 Task: Open Card Squash Review in Board Product Concept Testing to Workspace ERP Systems and add a team member Softage.4@softage.net, a label Green, a checklist Snowboarding, an attachment from Trello, a color Green and finally, add a card description 'Research and develop new product packaging design' and a comment 'We should approach this task with a sense of empathy and understanding, recognizing the needs and concerns of our stakeholders.'. Add a start date 'Jan 08, 1900' with a due date 'Jan 15, 1900'
Action: Mouse moved to (478, 150)
Screenshot: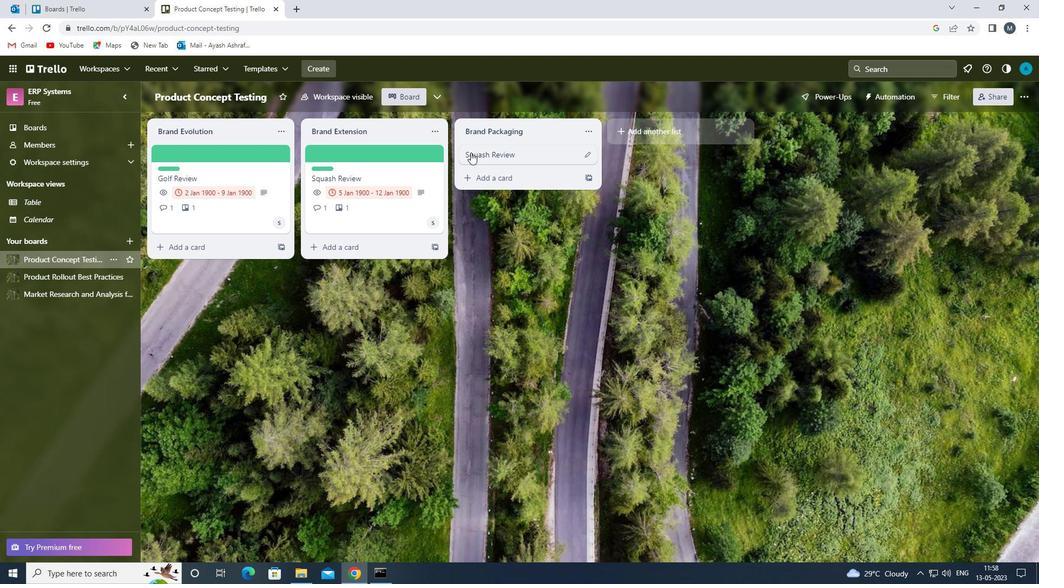 
Action: Mouse pressed left at (478, 150)
Screenshot: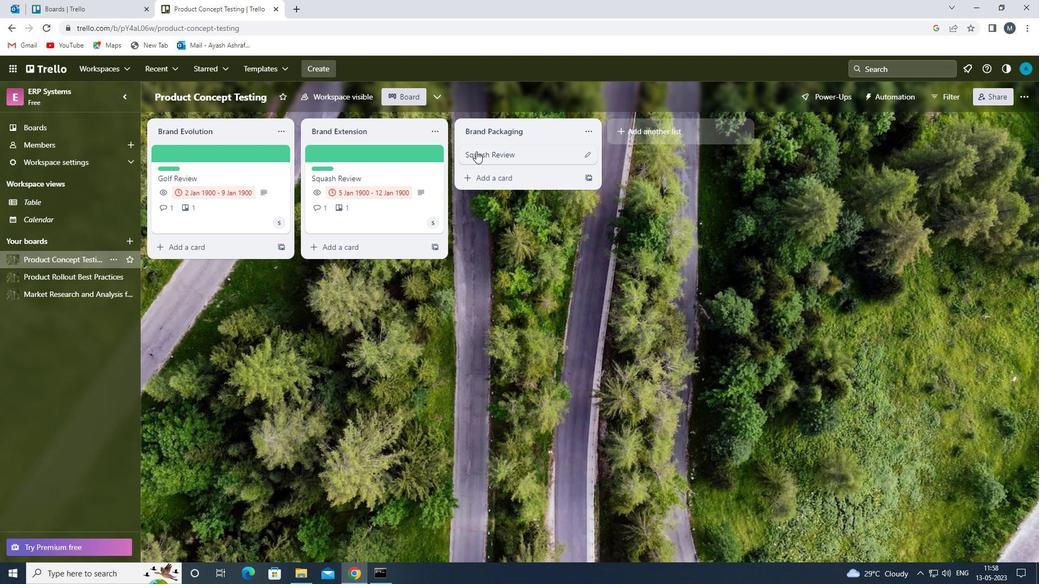 
Action: Mouse moved to (653, 191)
Screenshot: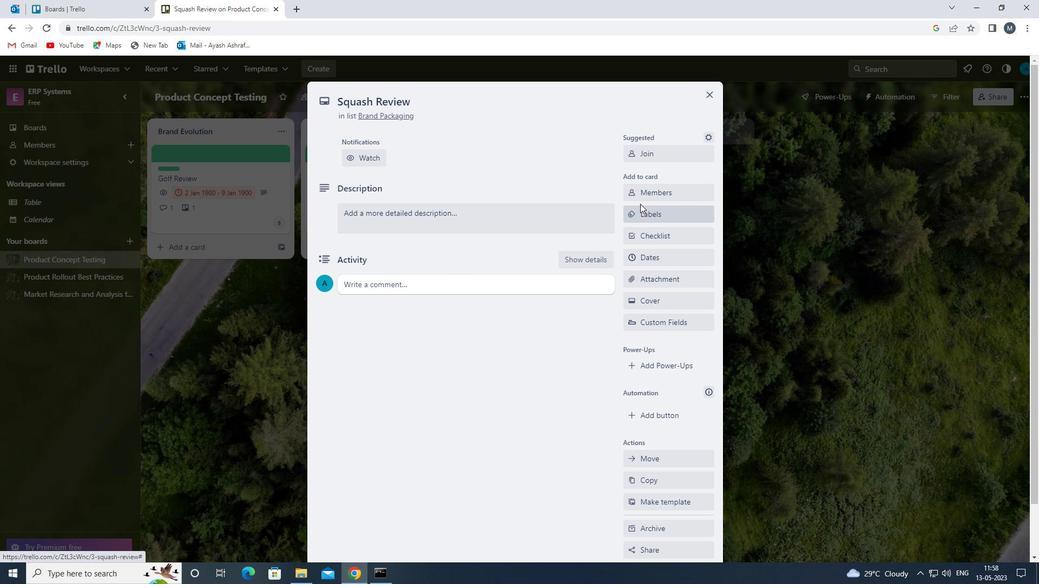 
Action: Mouse pressed left at (653, 191)
Screenshot: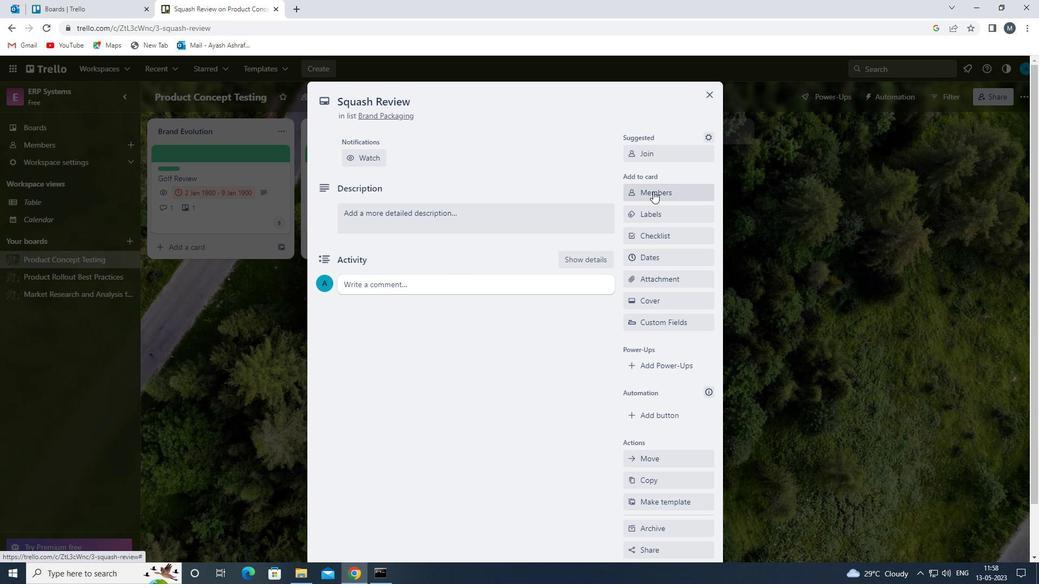 
Action: Mouse moved to (694, 238)
Screenshot: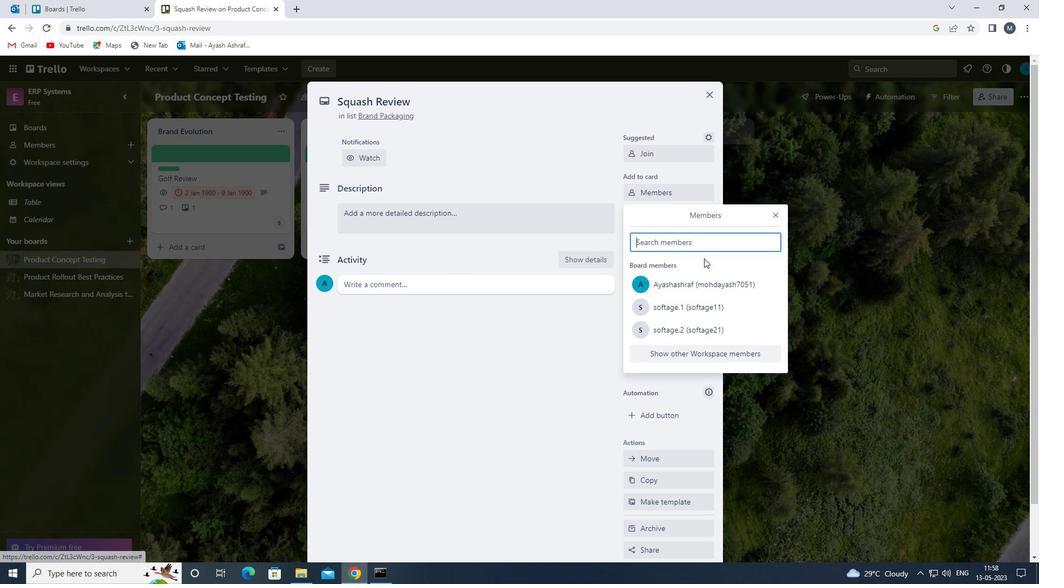 
Action: Key pressed s
Screenshot: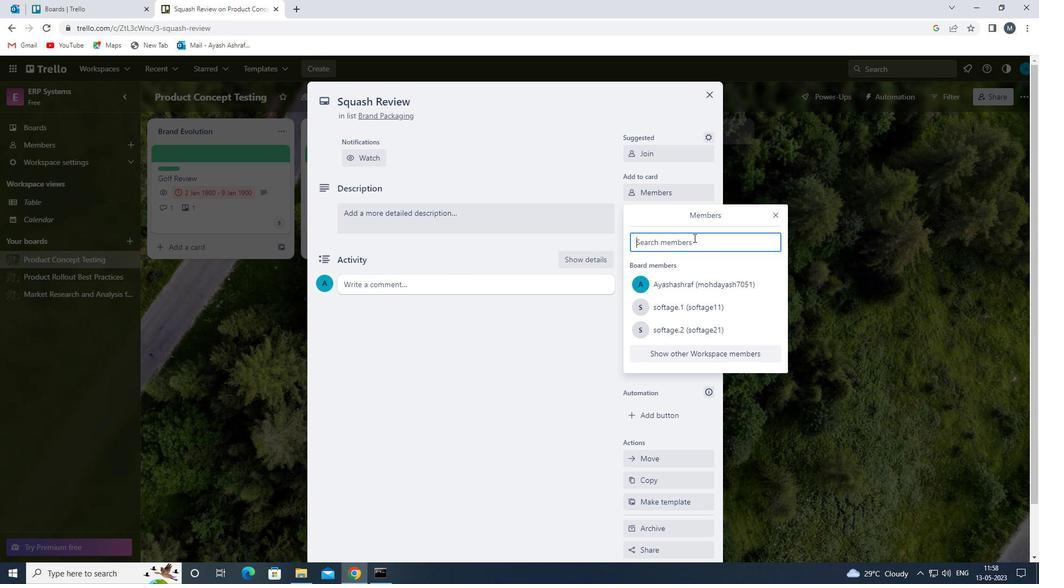 
Action: Mouse moved to (678, 373)
Screenshot: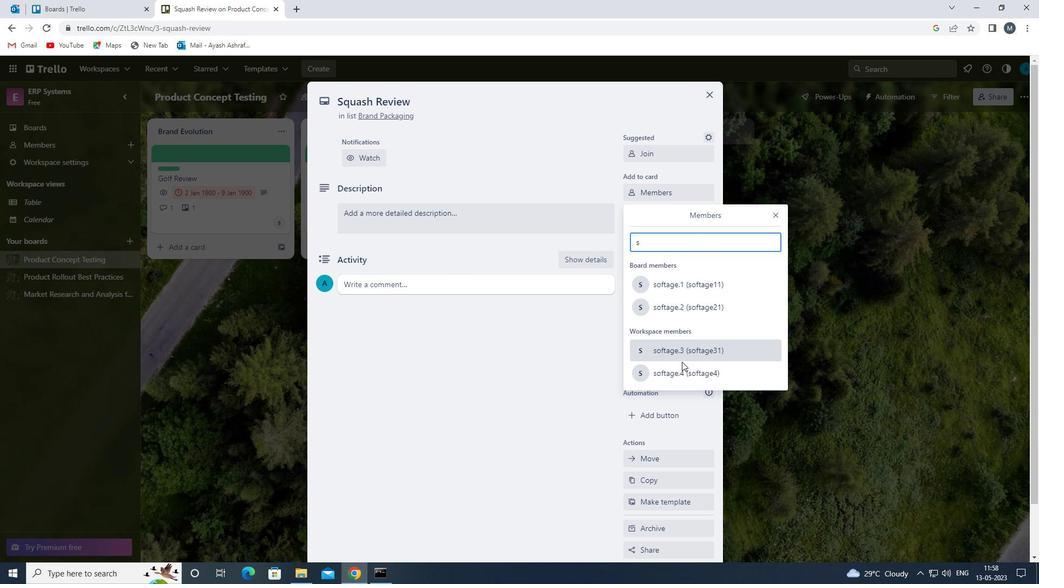 
Action: Mouse pressed left at (678, 373)
Screenshot: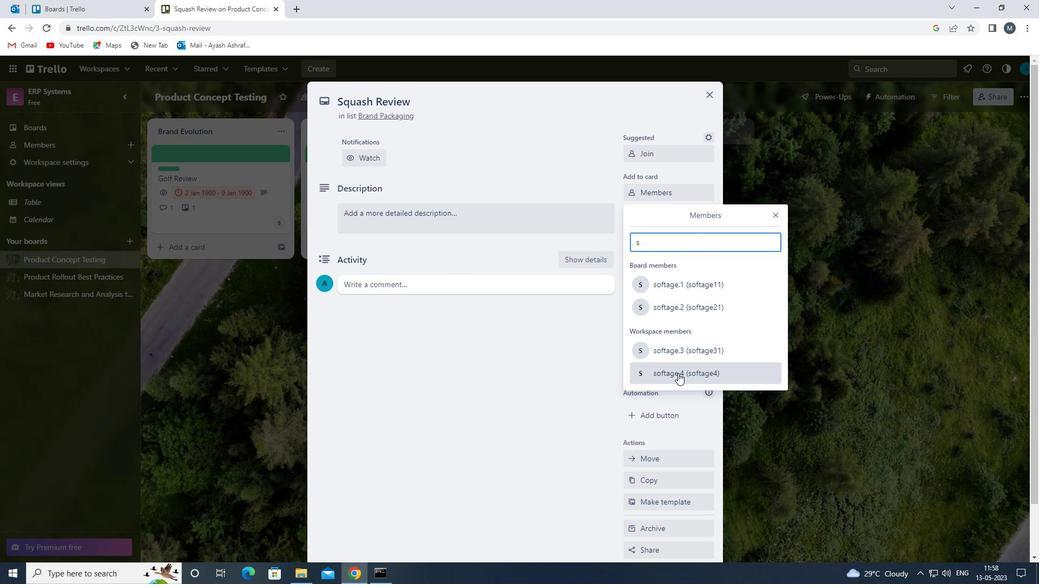 
Action: Mouse moved to (774, 216)
Screenshot: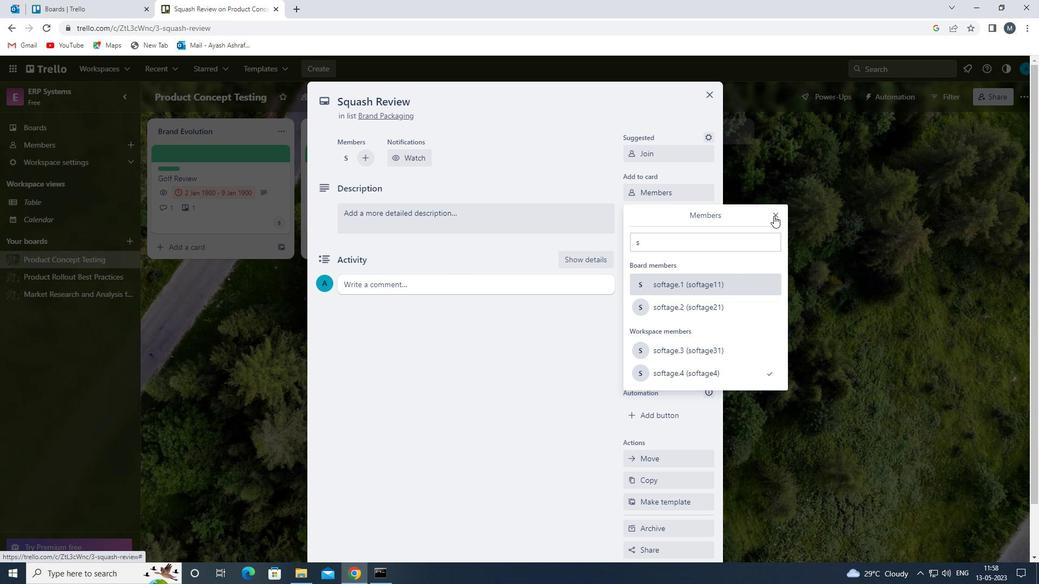 
Action: Mouse pressed left at (774, 216)
Screenshot: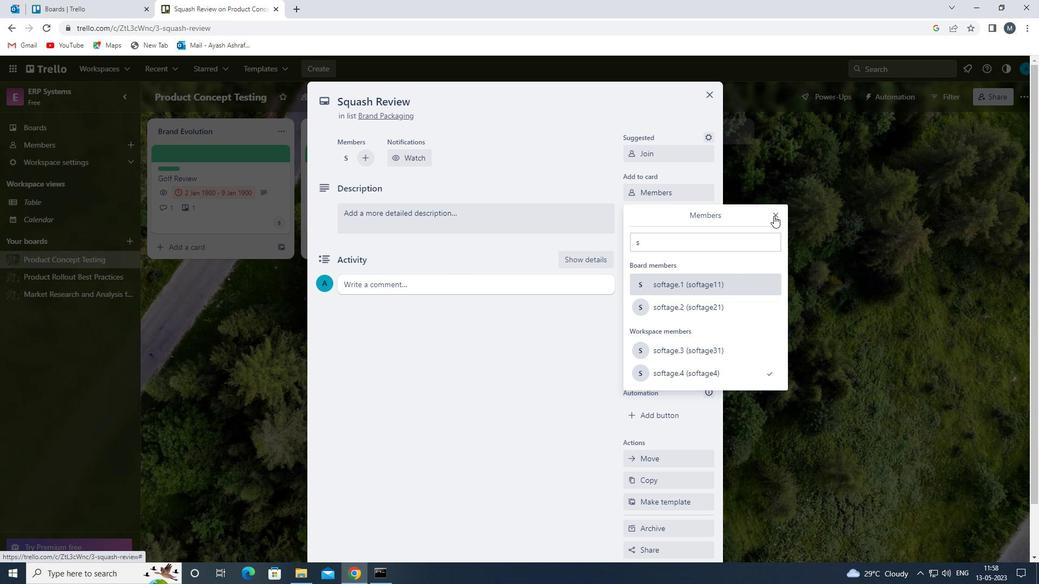 
Action: Mouse moved to (662, 211)
Screenshot: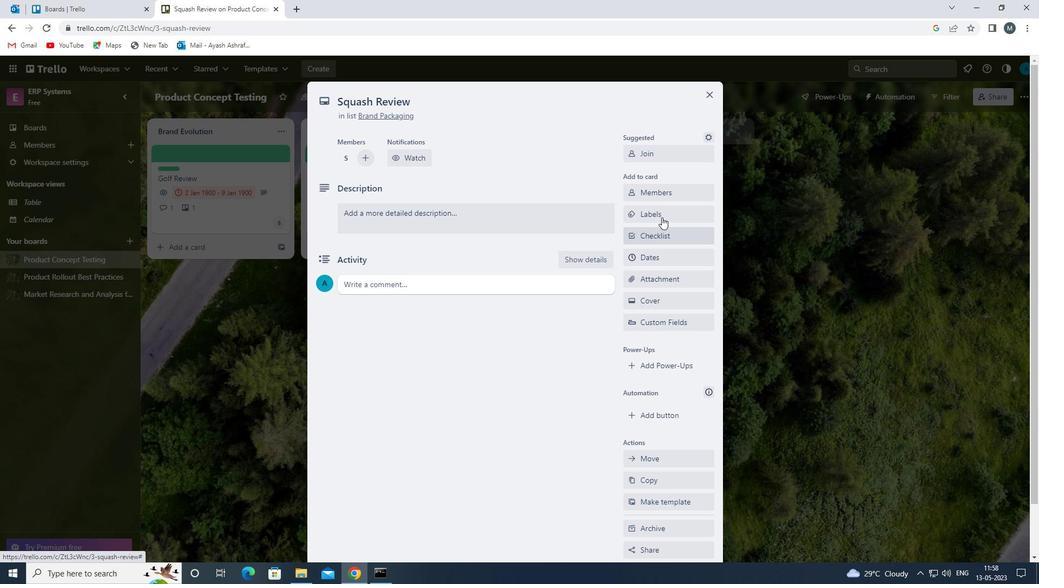
Action: Mouse pressed left at (662, 211)
Screenshot: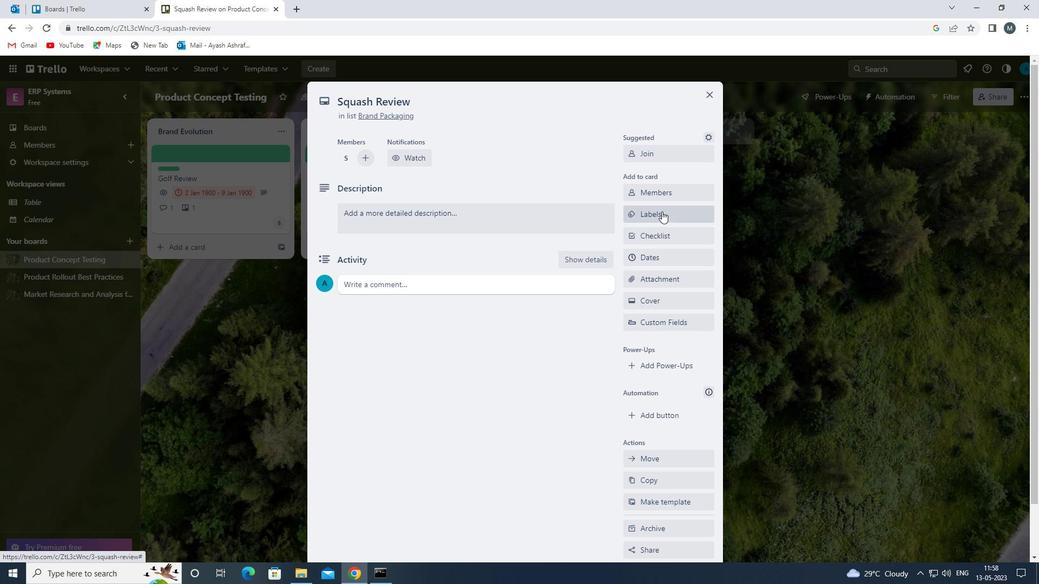 
Action: Mouse moved to (658, 299)
Screenshot: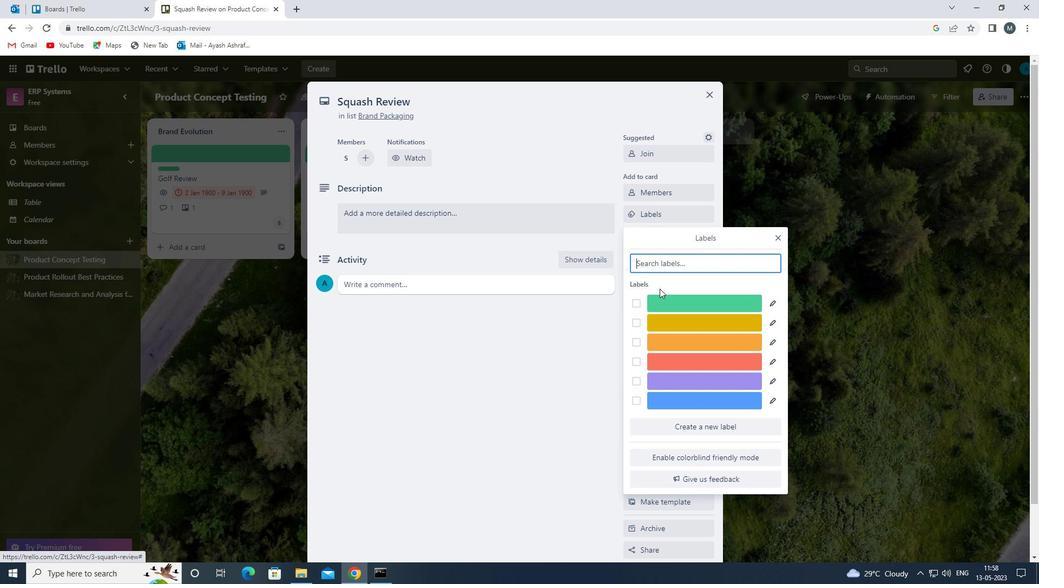 
Action: Mouse pressed left at (658, 299)
Screenshot: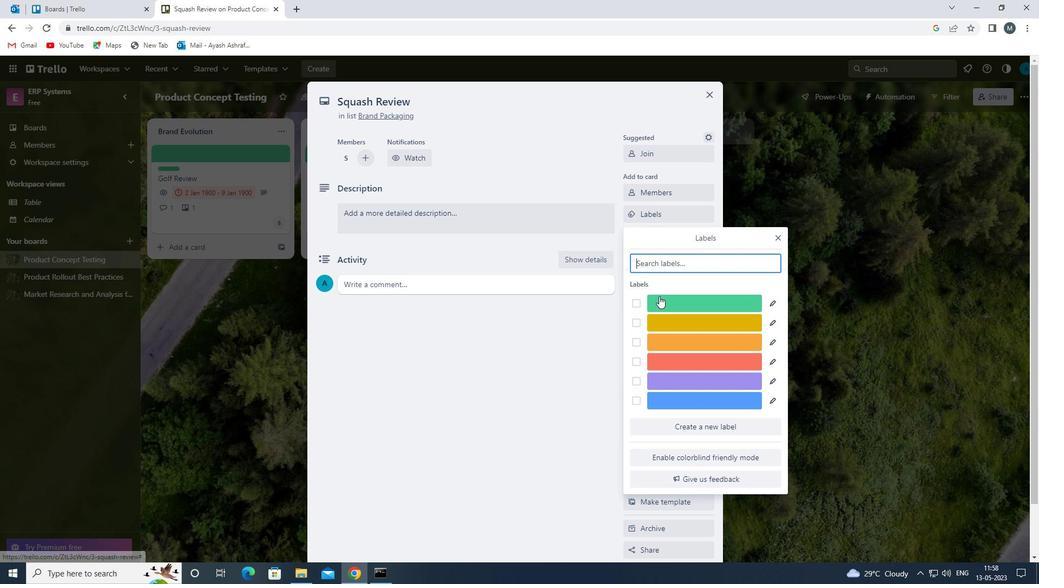 
Action: Mouse moved to (774, 238)
Screenshot: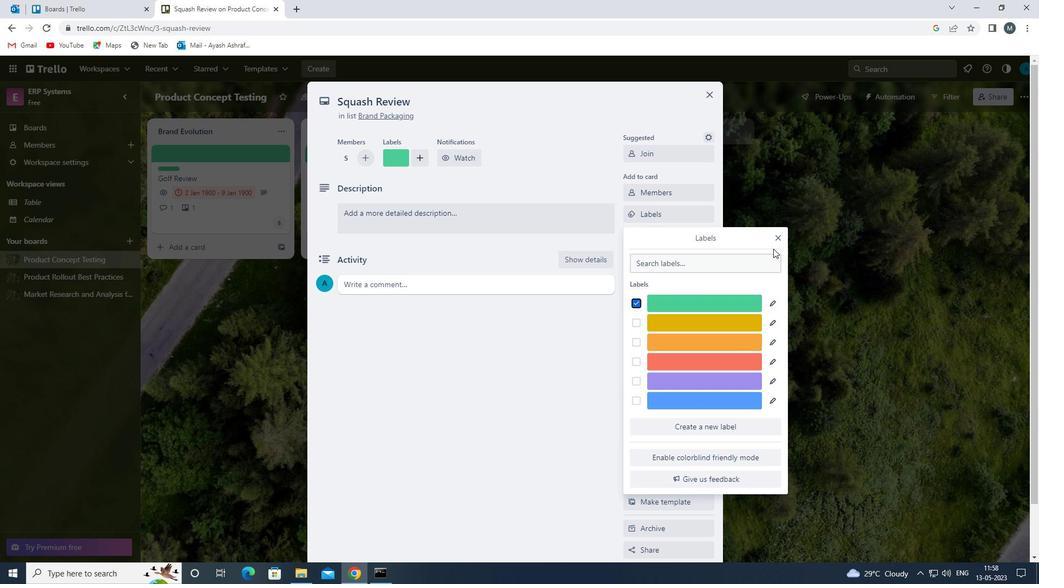 
Action: Mouse pressed left at (774, 238)
Screenshot: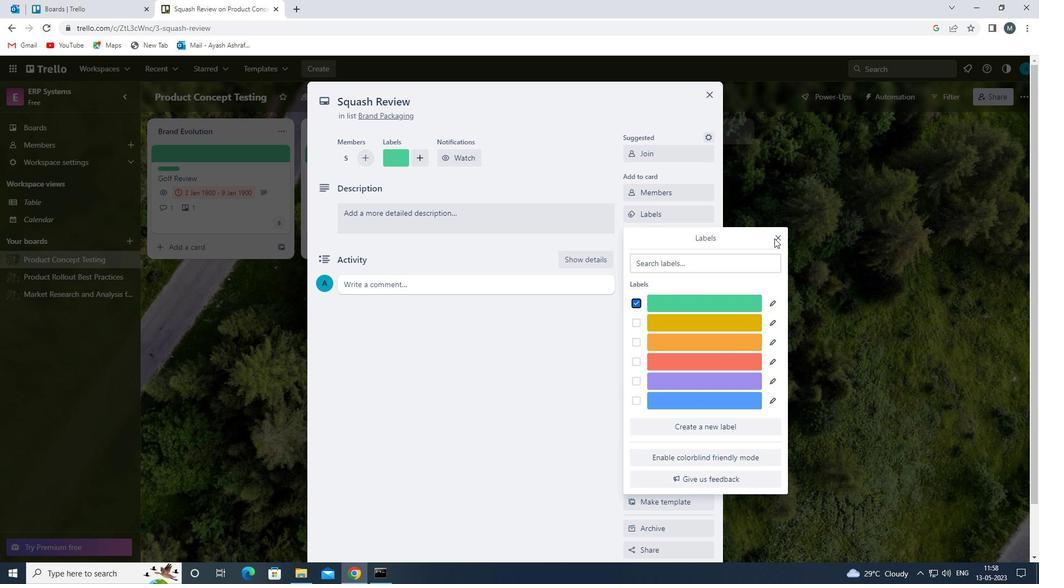 
Action: Mouse moved to (775, 238)
Screenshot: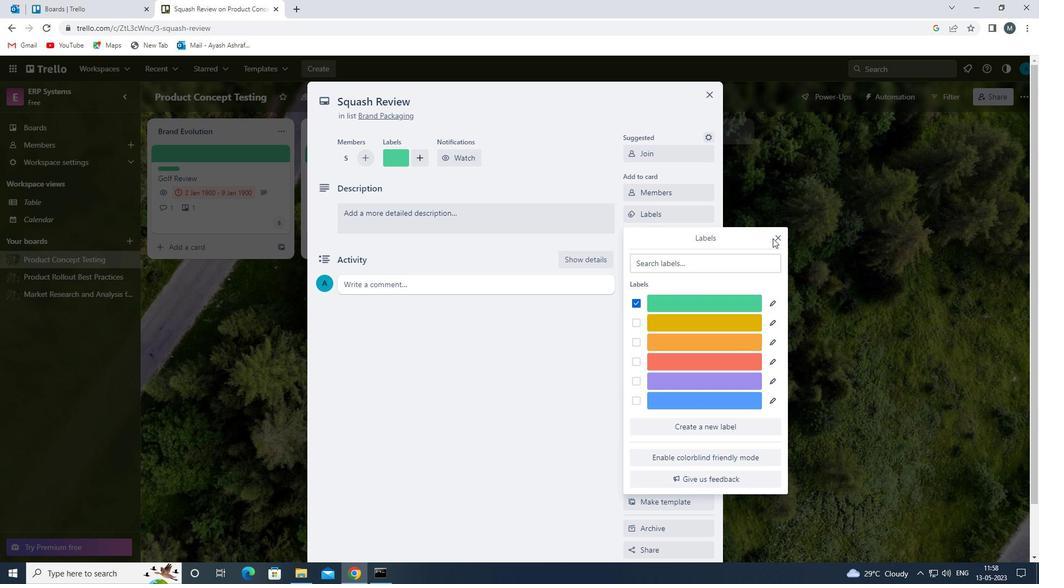
Action: Mouse pressed left at (775, 238)
Screenshot: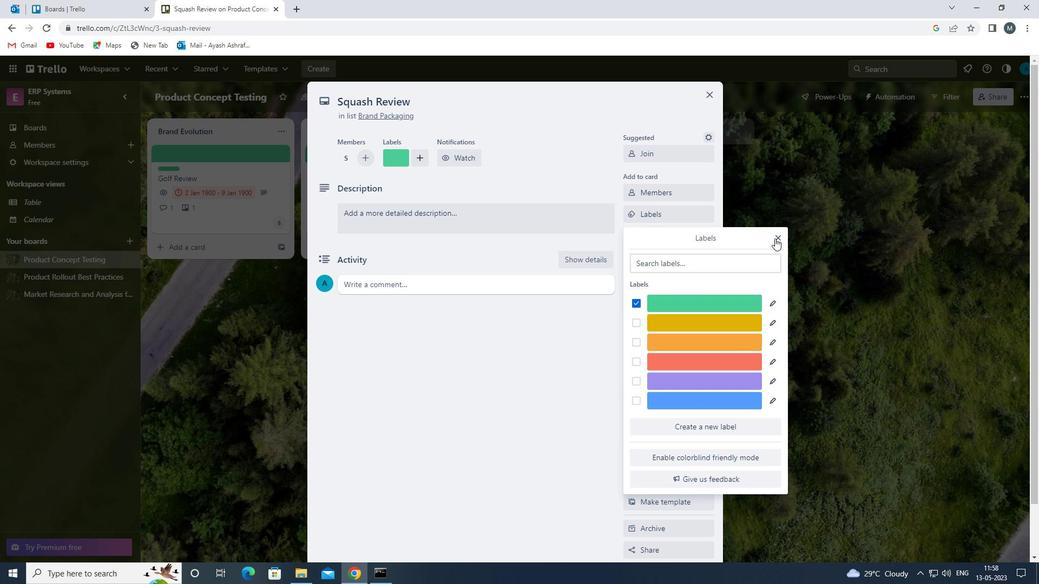 
Action: Mouse moved to (665, 237)
Screenshot: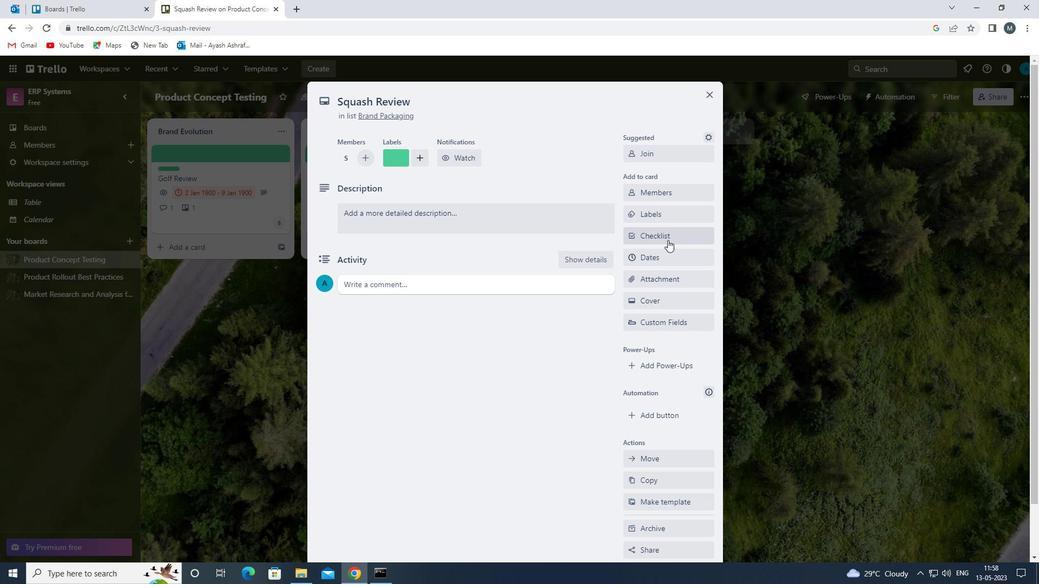 
Action: Mouse pressed left at (665, 237)
Screenshot: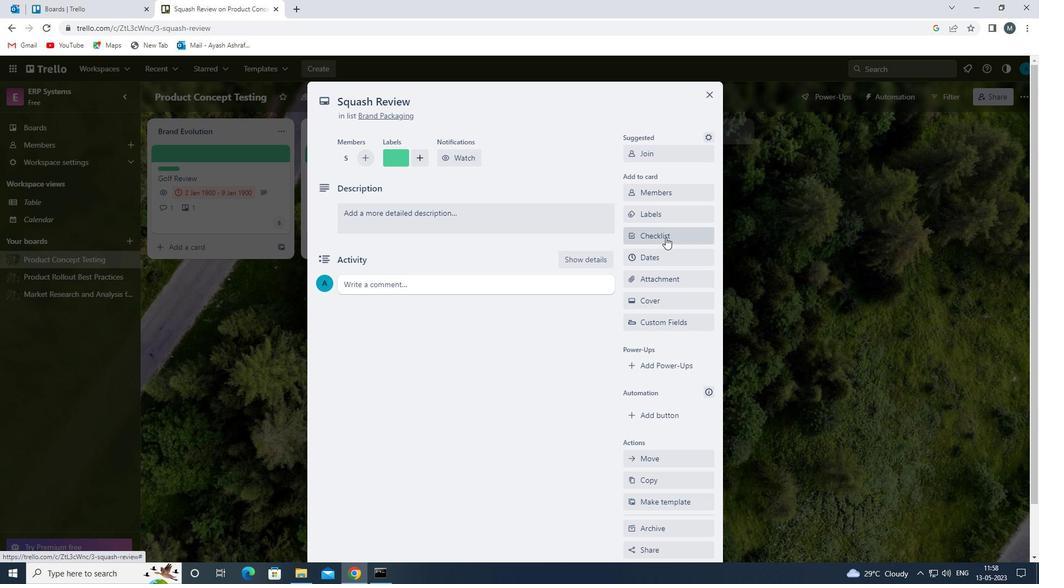 
Action: Key pressed s
Screenshot: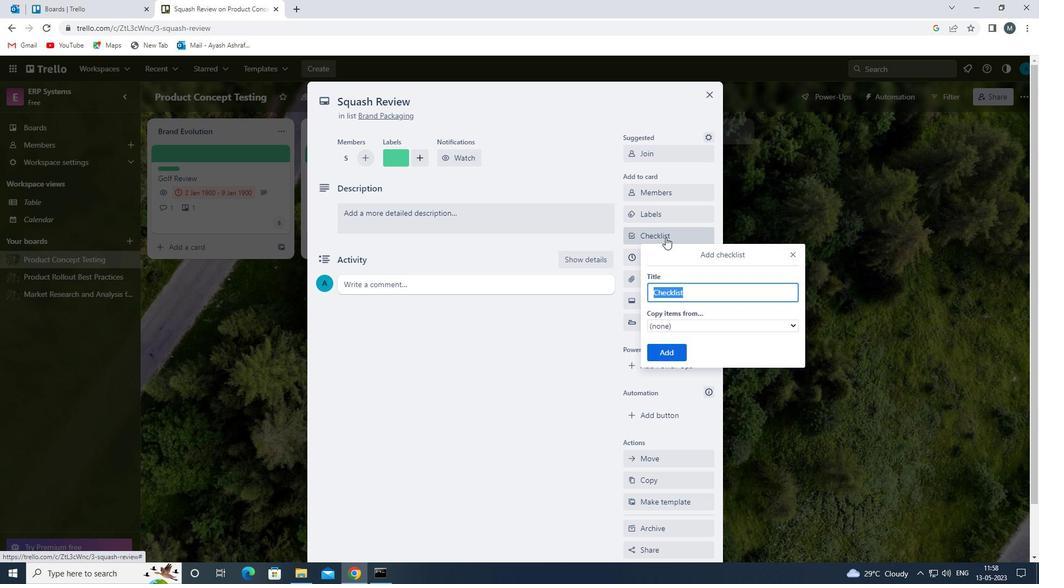 
Action: Mouse moved to (719, 345)
Screenshot: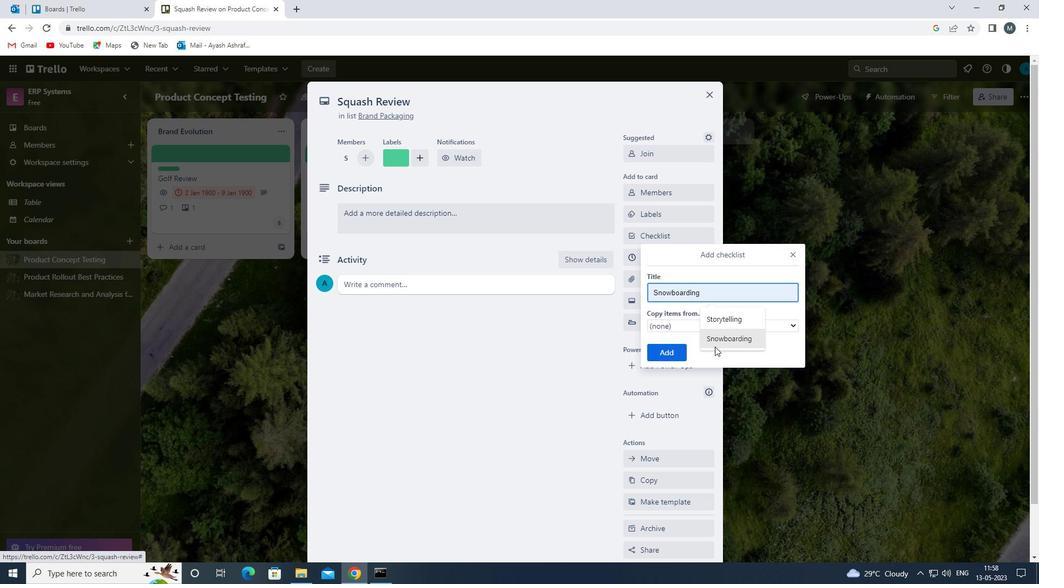 
Action: Mouse pressed left at (719, 345)
Screenshot: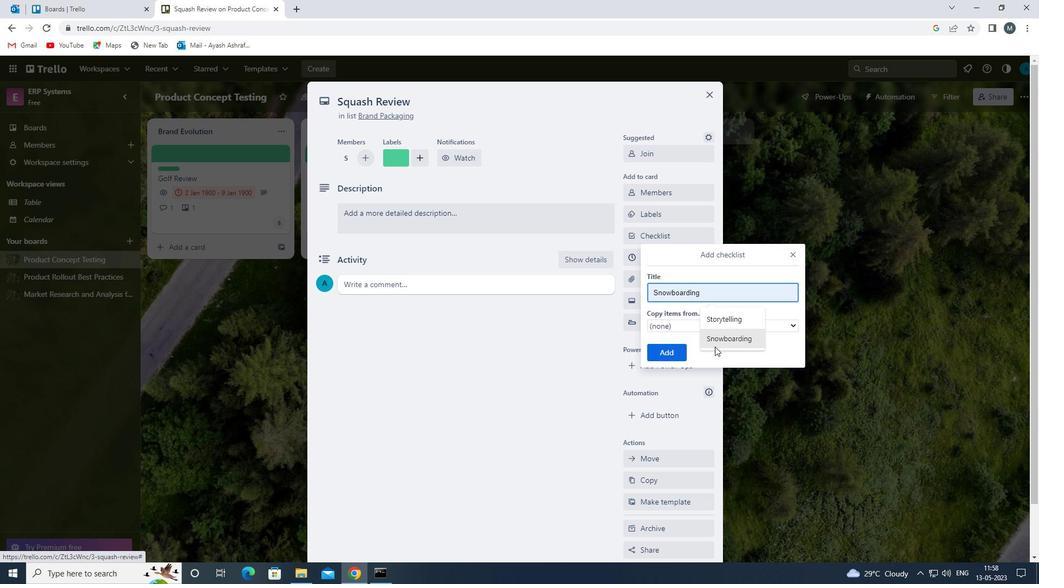 
Action: Mouse moved to (660, 354)
Screenshot: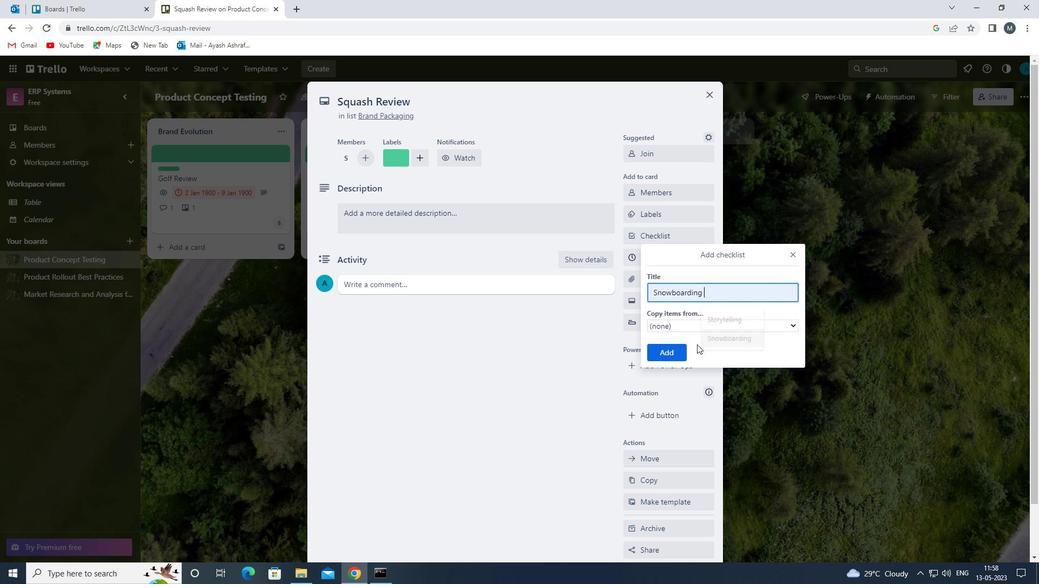 
Action: Mouse pressed left at (660, 354)
Screenshot: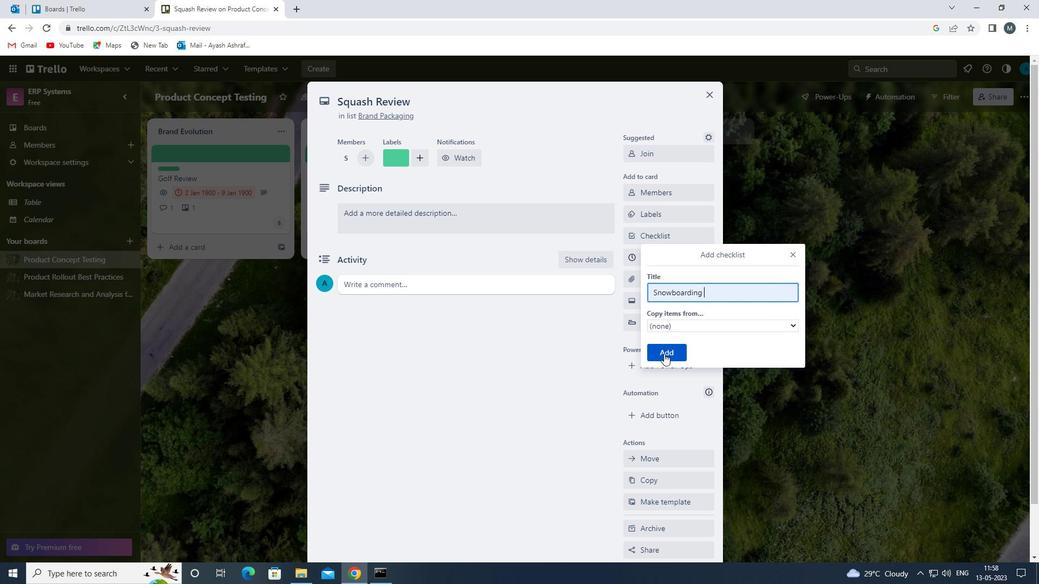 
Action: Mouse moved to (668, 286)
Screenshot: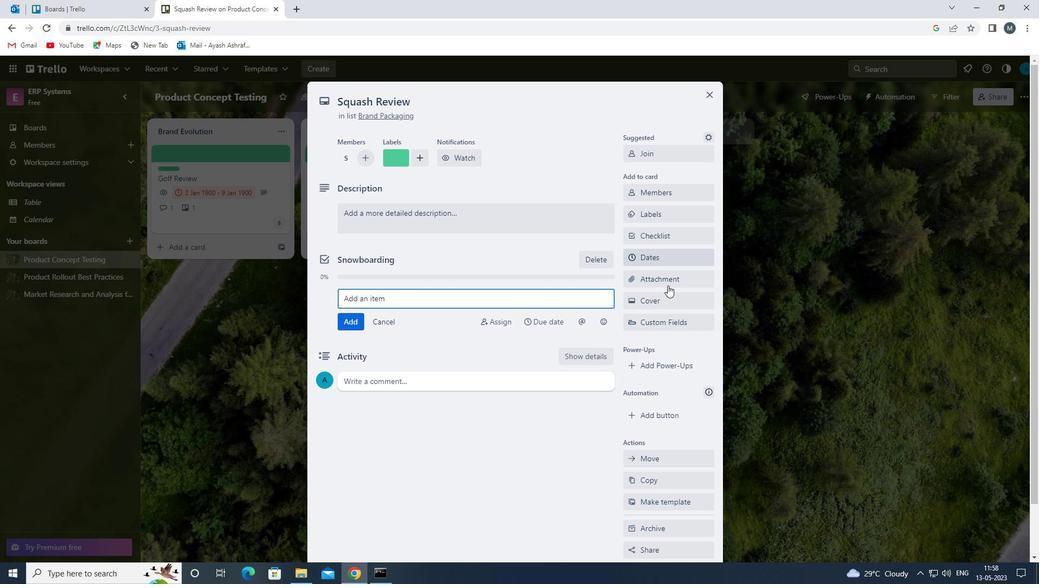 
Action: Mouse pressed left at (668, 286)
Screenshot: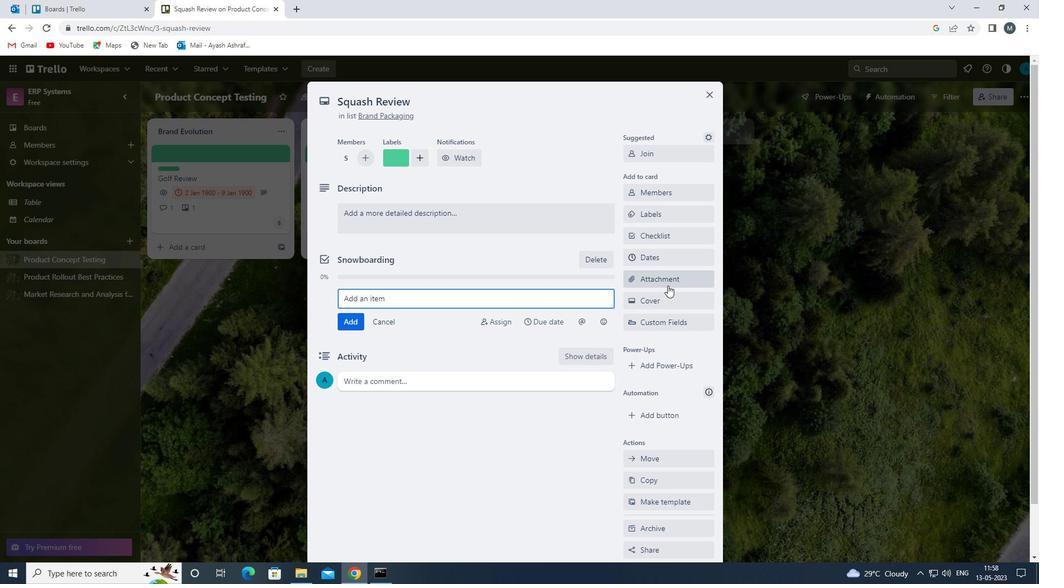 
Action: Mouse moved to (658, 342)
Screenshot: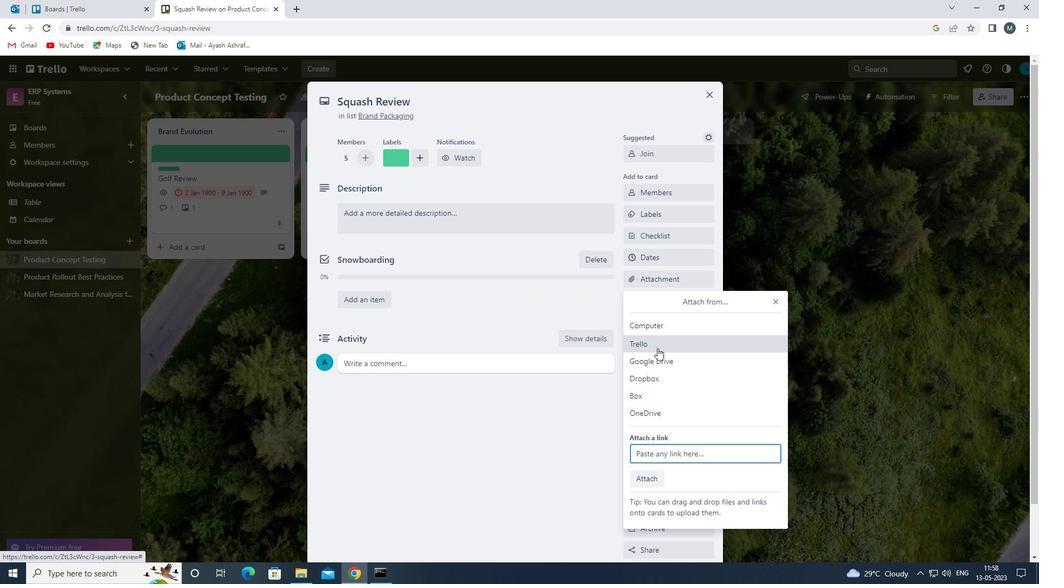 
Action: Mouse pressed left at (658, 342)
Screenshot: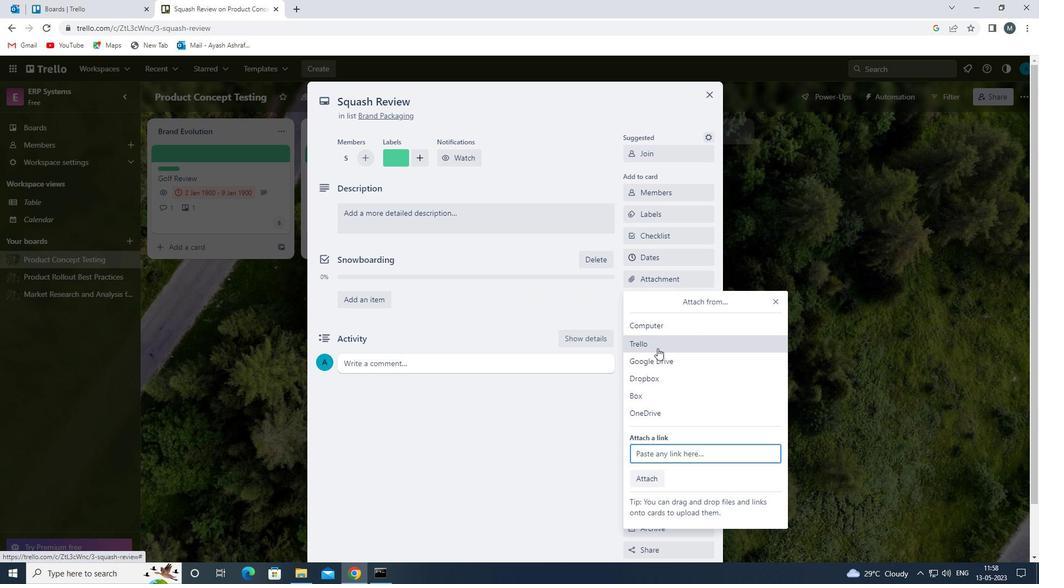 
Action: Mouse moved to (672, 320)
Screenshot: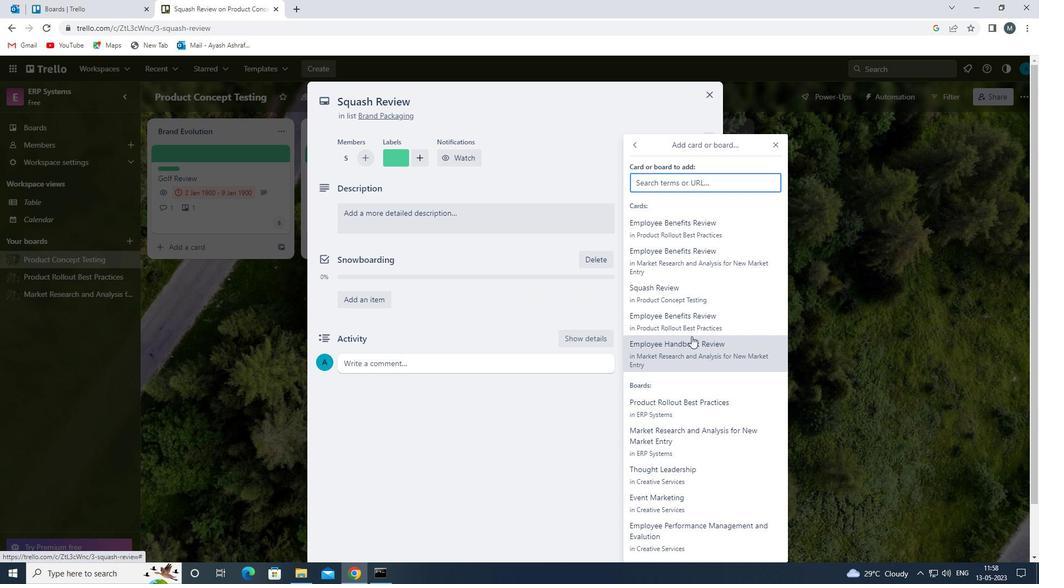 
Action: Mouse pressed left at (672, 320)
Screenshot: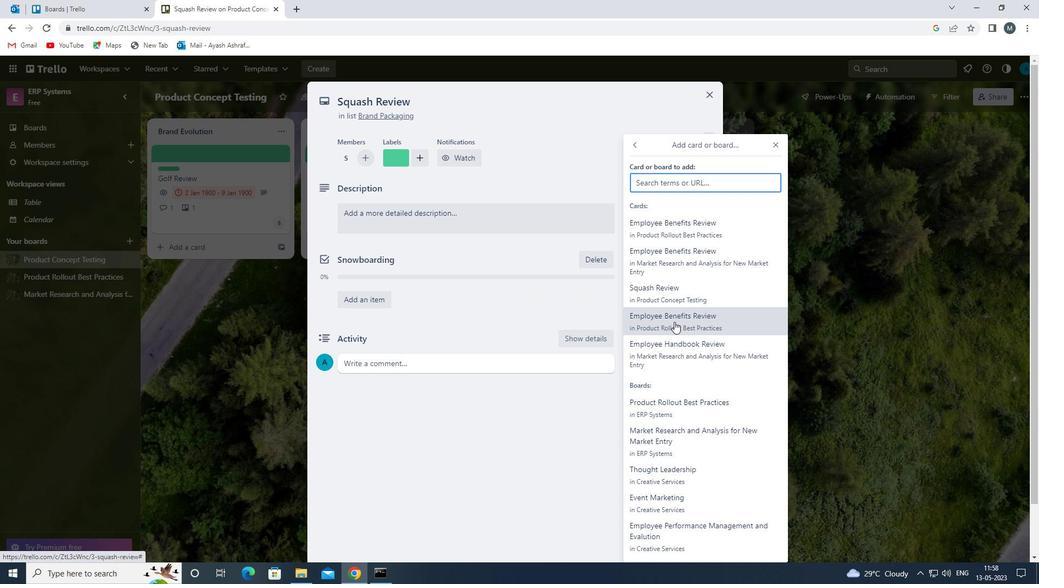 
Action: Mouse moved to (664, 305)
Screenshot: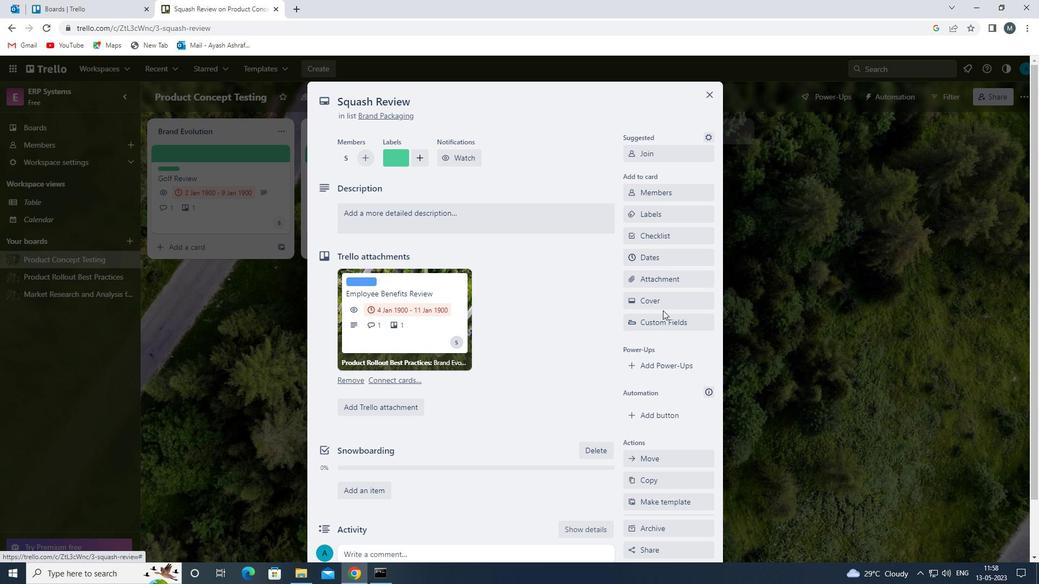 
Action: Mouse pressed left at (664, 305)
Screenshot: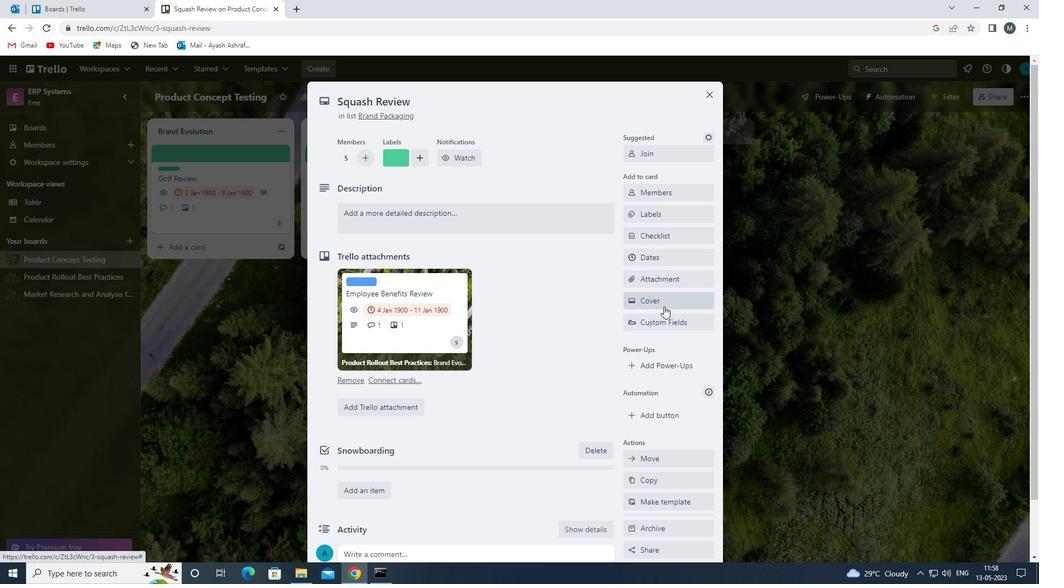 
Action: Mouse moved to (642, 340)
Screenshot: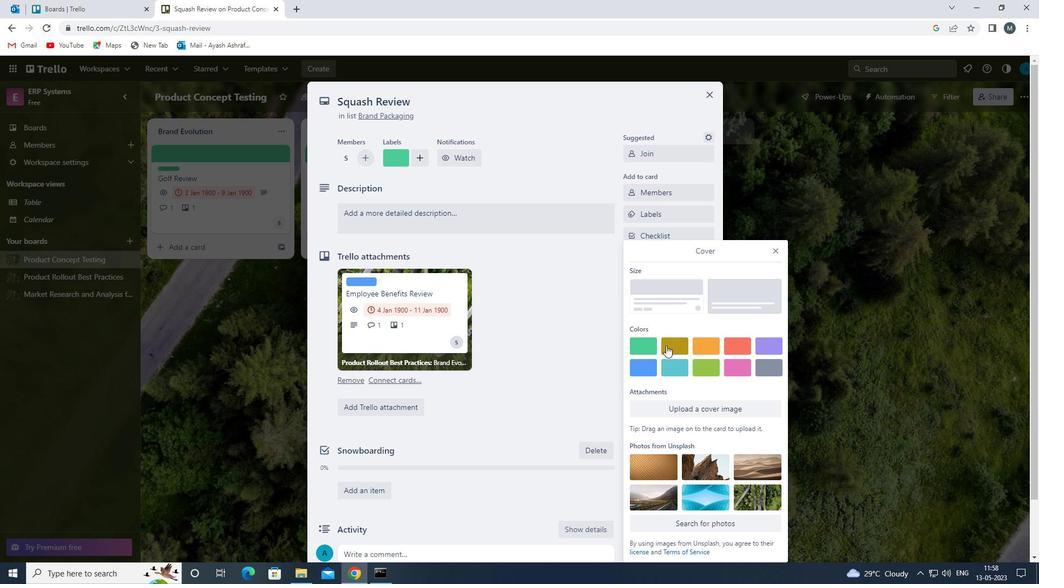
Action: Mouse pressed left at (642, 340)
Screenshot: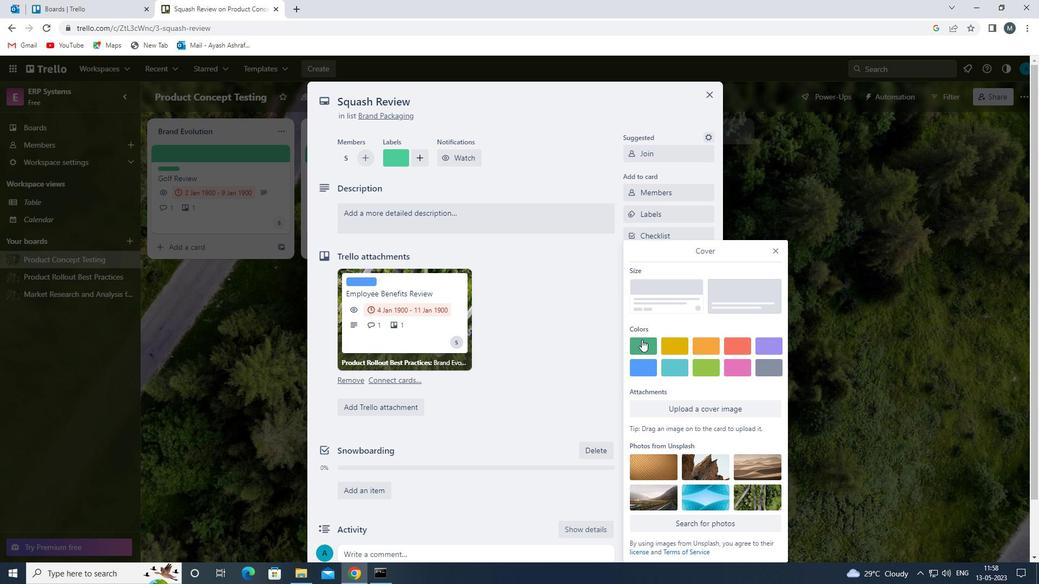 
Action: Mouse moved to (775, 230)
Screenshot: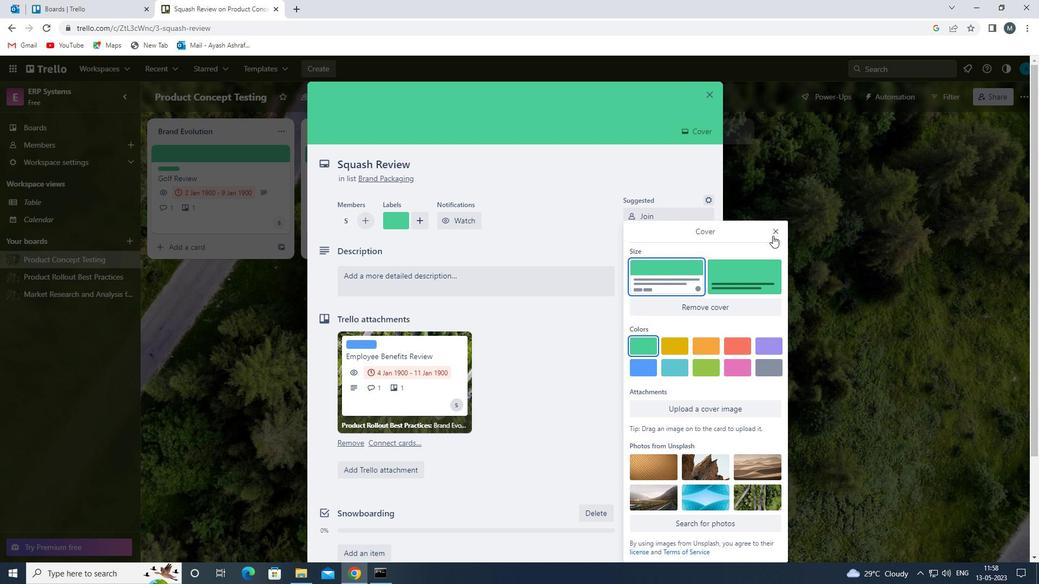 
Action: Mouse pressed left at (775, 230)
Screenshot: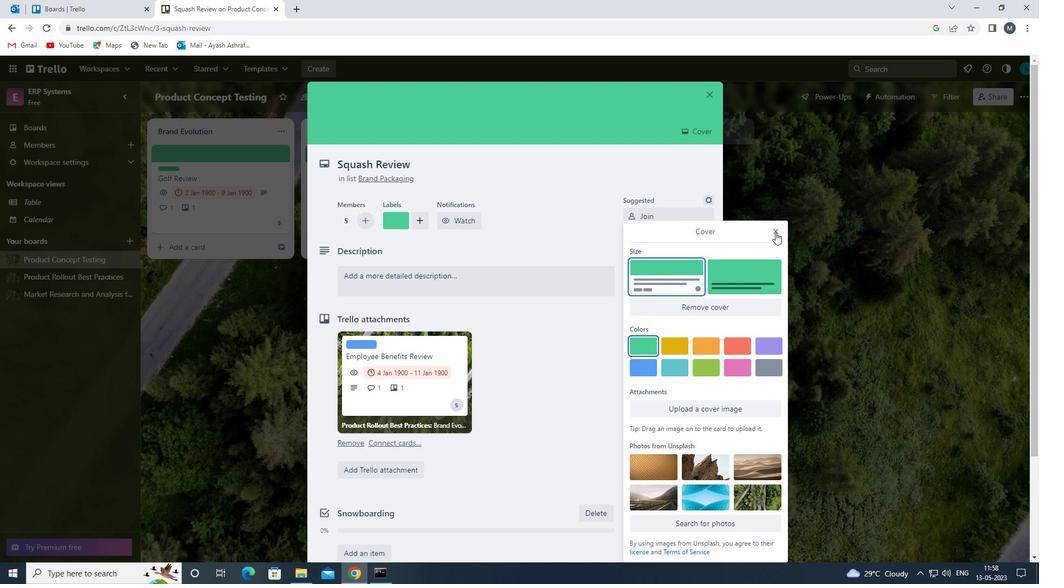 
Action: Mouse moved to (502, 284)
Screenshot: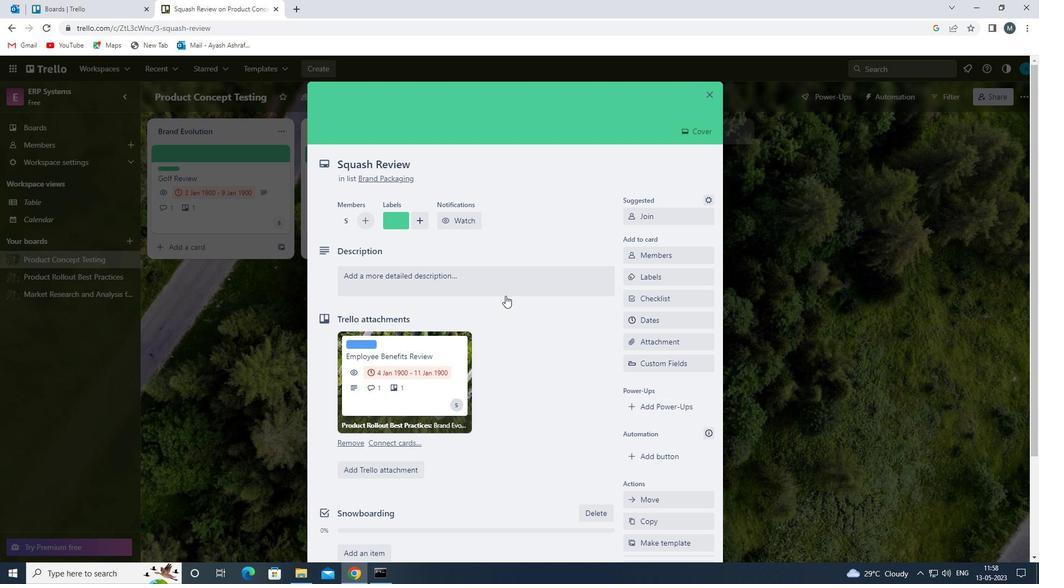 
Action: Mouse pressed left at (502, 284)
Screenshot: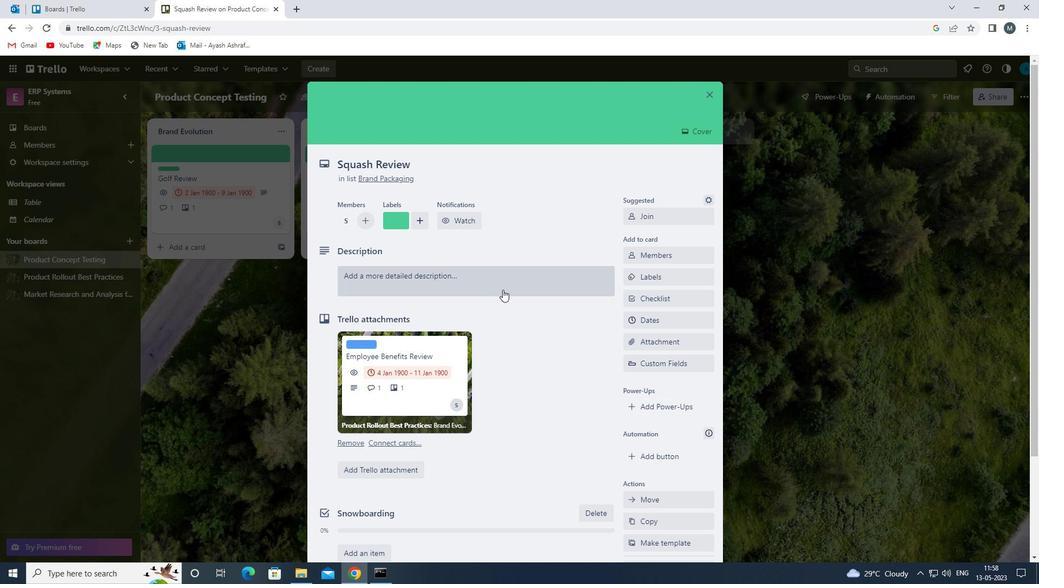 
Action: Mouse moved to (401, 326)
Screenshot: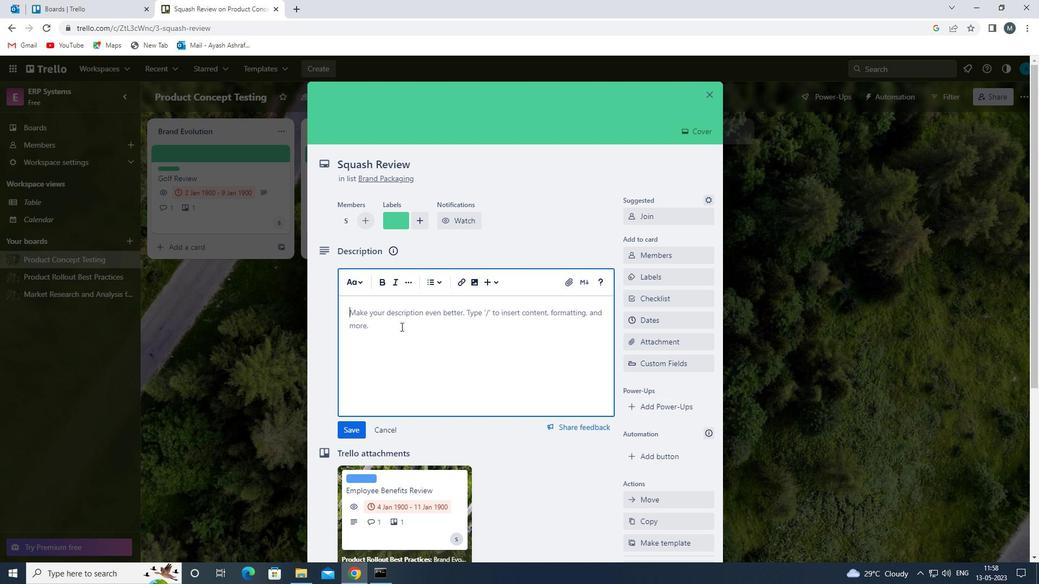 
Action: Mouse pressed left at (401, 326)
Screenshot: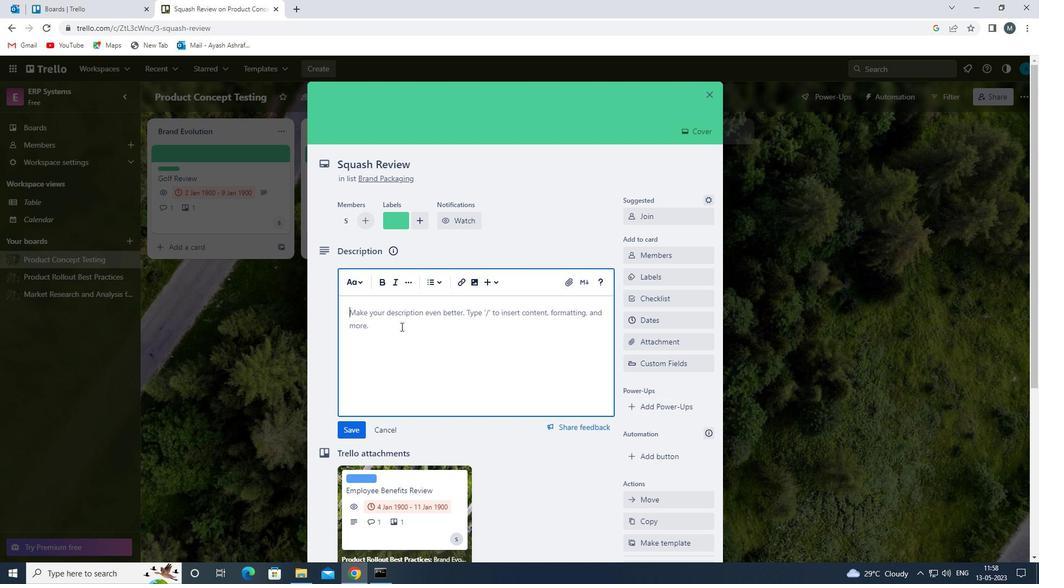 
Action: Mouse moved to (401, 325)
Screenshot: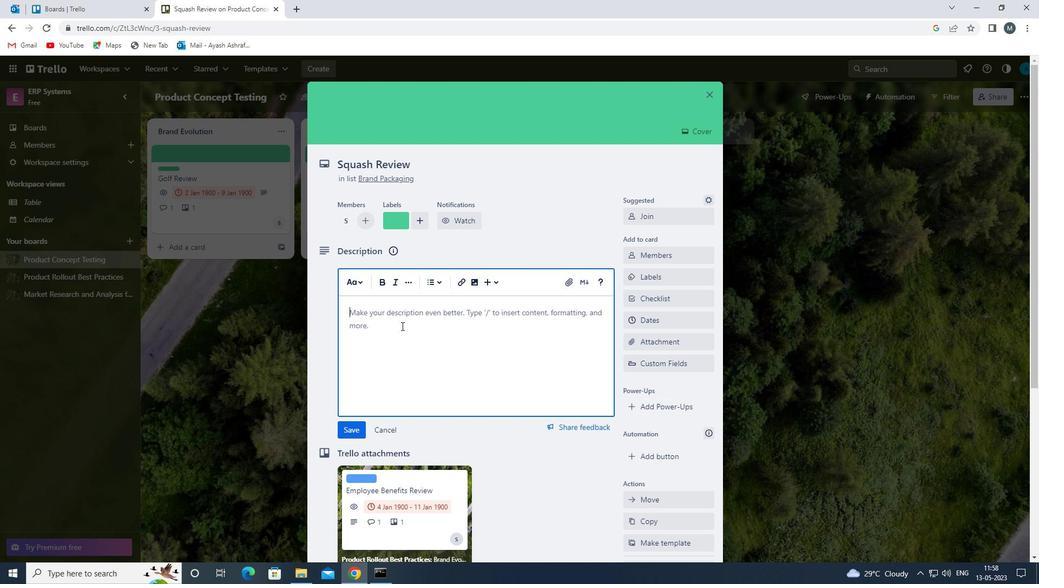 
Action: Key pressed <Key.shift>RESEARCH<Key.space>AM<Key.backspace>ND<Key.space>DEVELOP<Key.space>NEW<Key.space>PRODUCT<Key.space>PACKAGING<Key.space>DESIGN
Screenshot: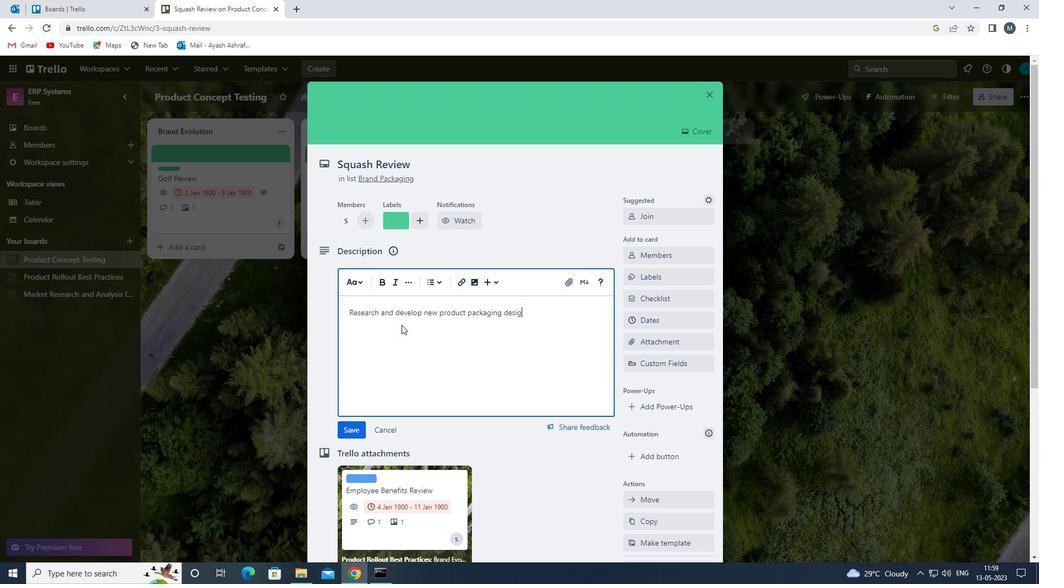
Action: Mouse moved to (349, 427)
Screenshot: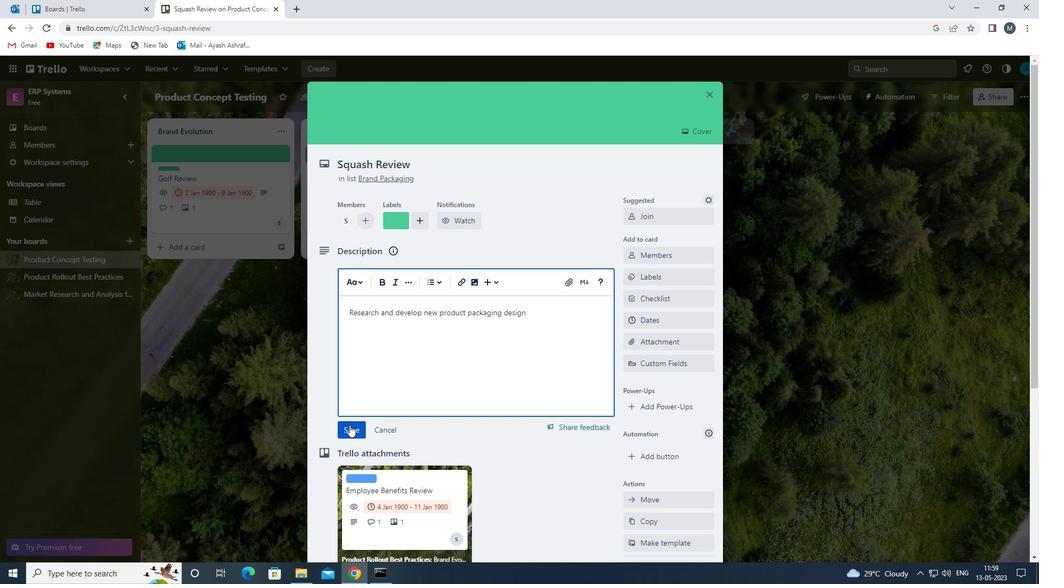 
Action: Mouse pressed left at (349, 427)
Screenshot: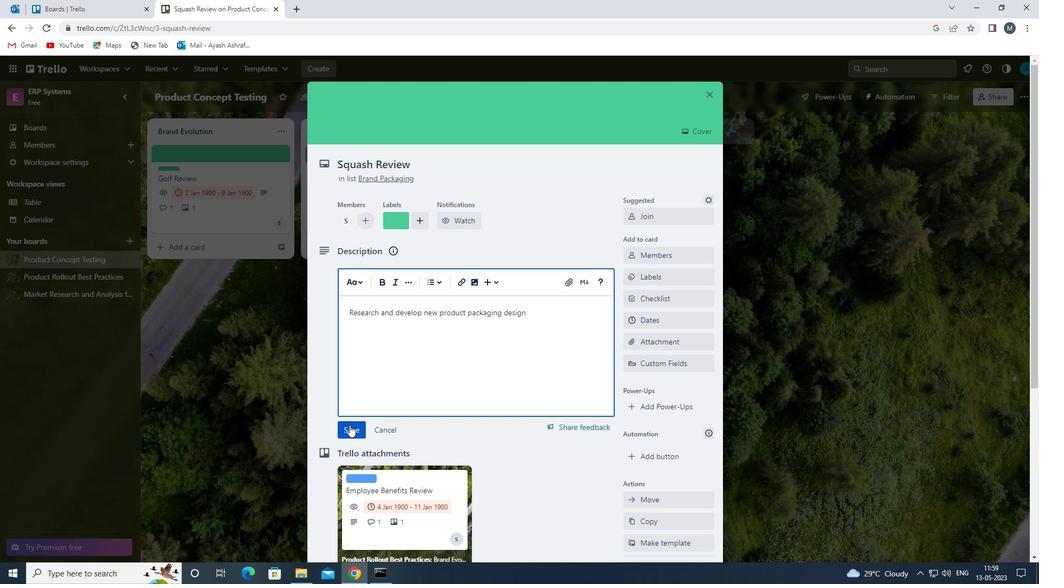 
Action: Mouse moved to (427, 344)
Screenshot: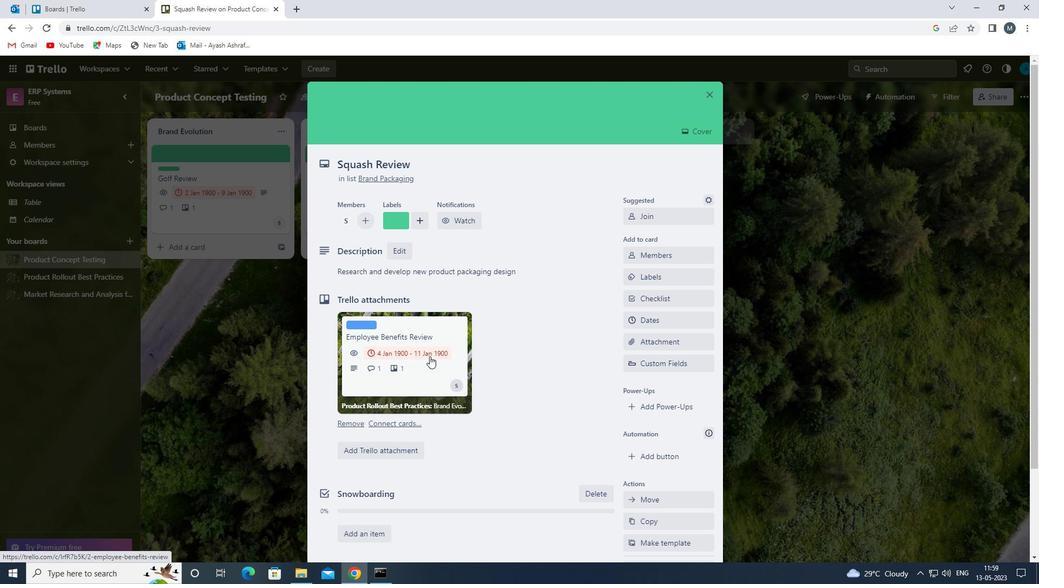 
Action: Mouse scrolled (427, 344) with delta (0, 0)
Screenshot: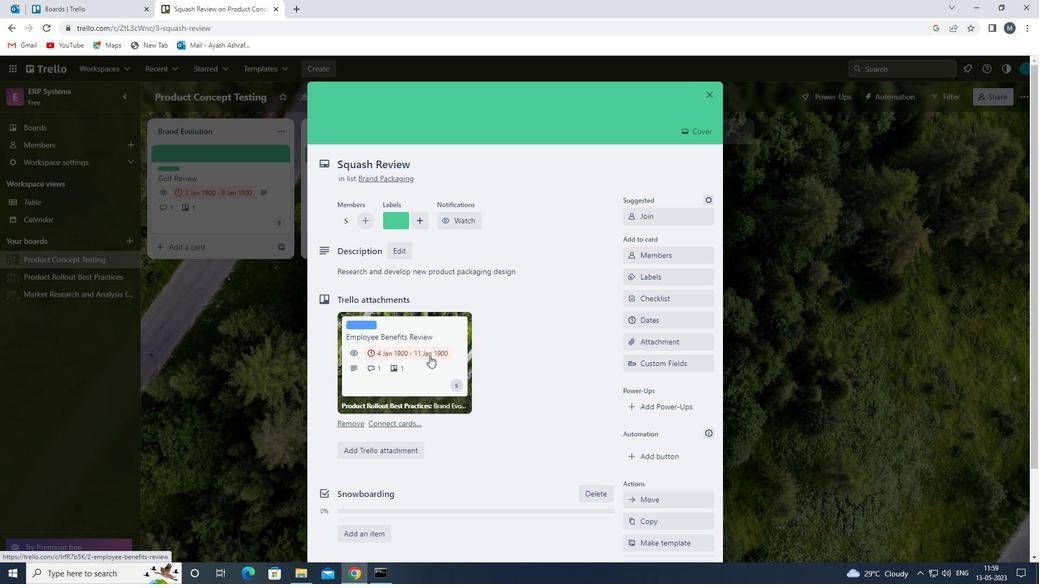 
Action: Mouse moved to (415, 458)
Screenshot: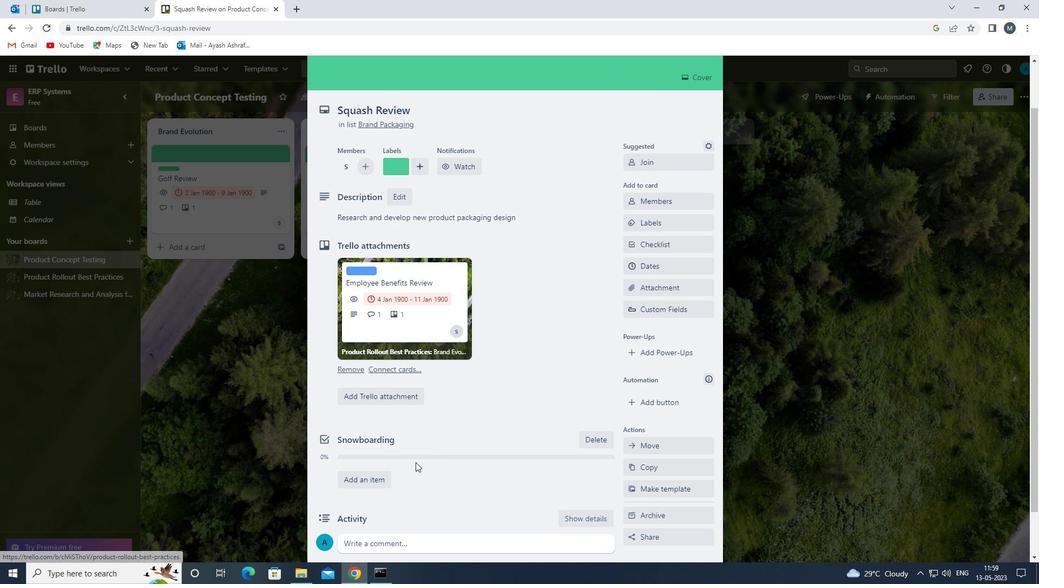 
Action: Mouse scrolled (415, 457) with delta (0, 0)
Screenshot: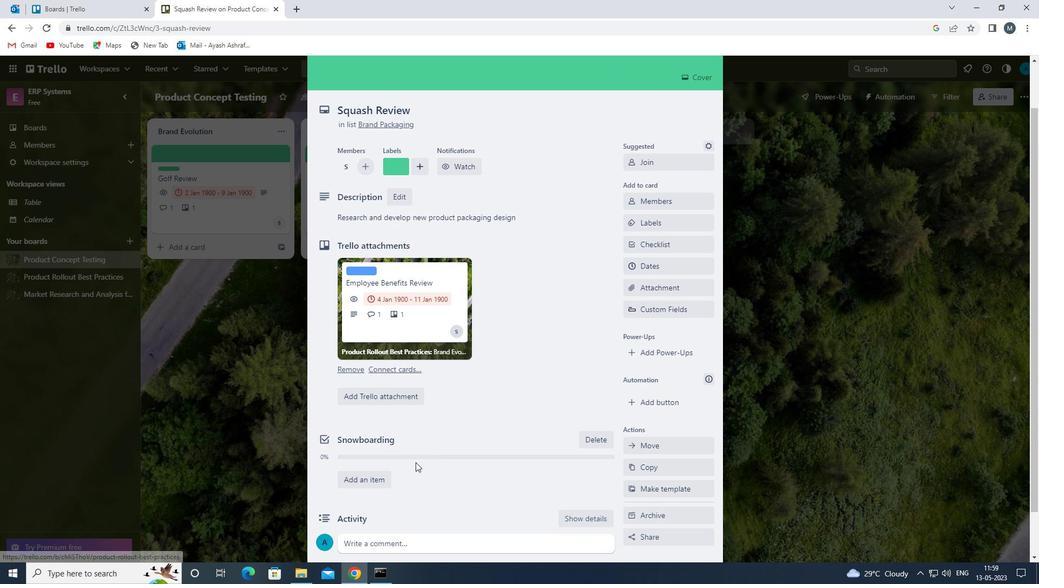 
Action: Mouse moved to (402, 495)
Screenshot: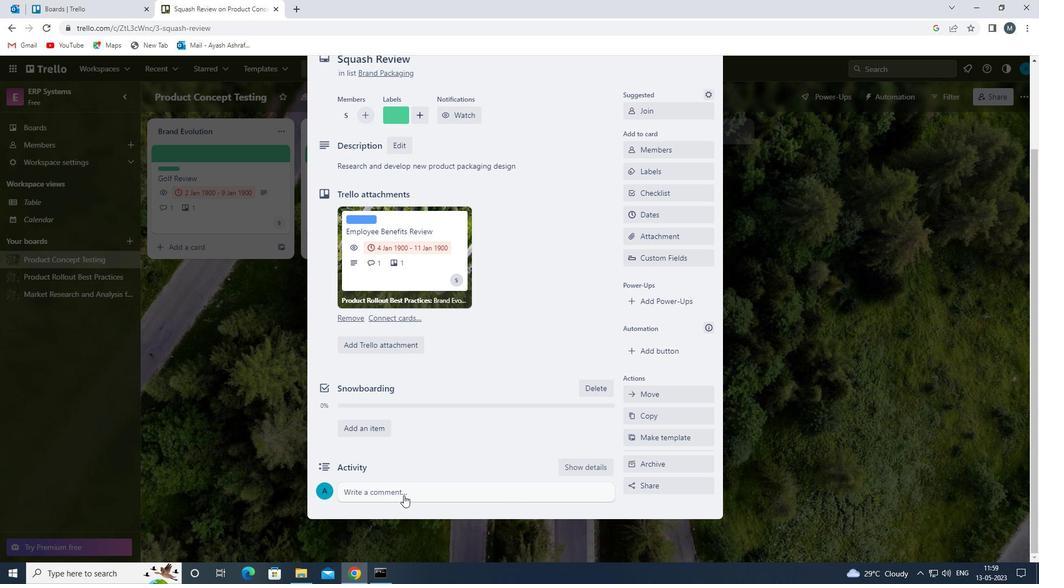
Action: Mouse pressed left at (402, 495)
Screenshot: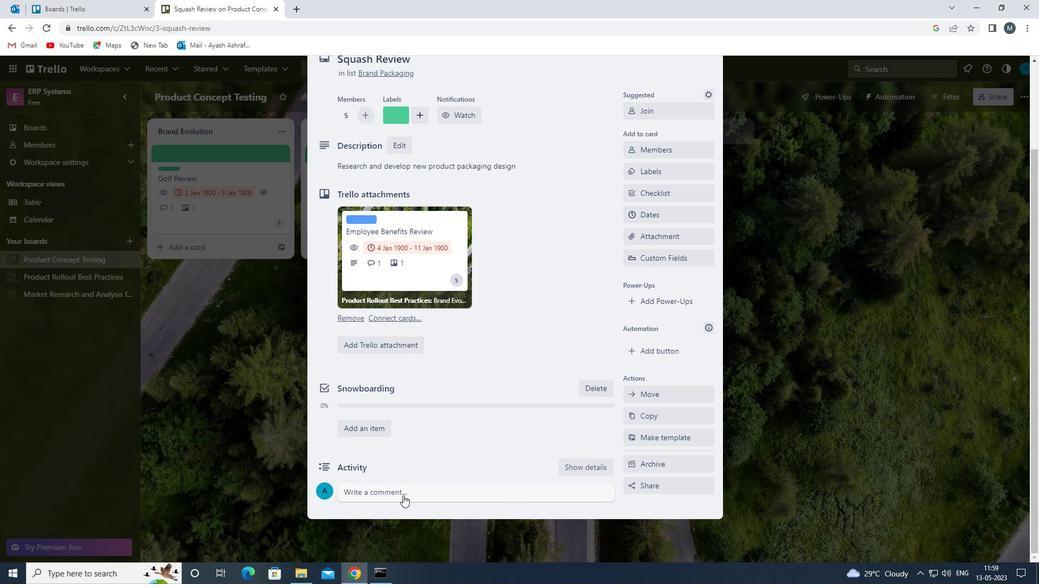 
Action: Mouse moved to (434, 416)
Screenshot: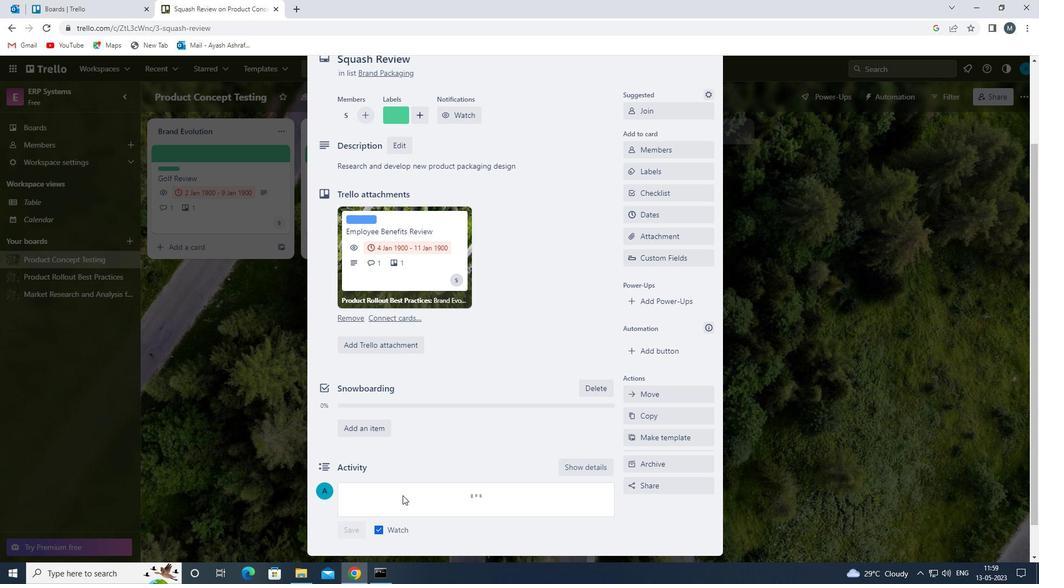 
Action: Mouse scrolled (434, 416) with delta (0, 0)
Screenshot: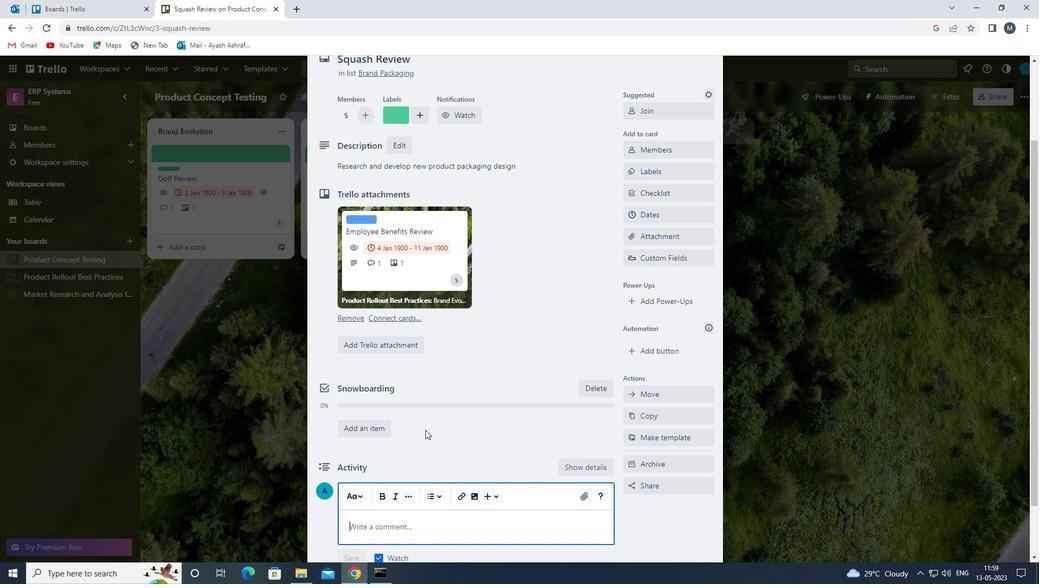 
Action: Mouse moved to (433, 417)
Screenshot: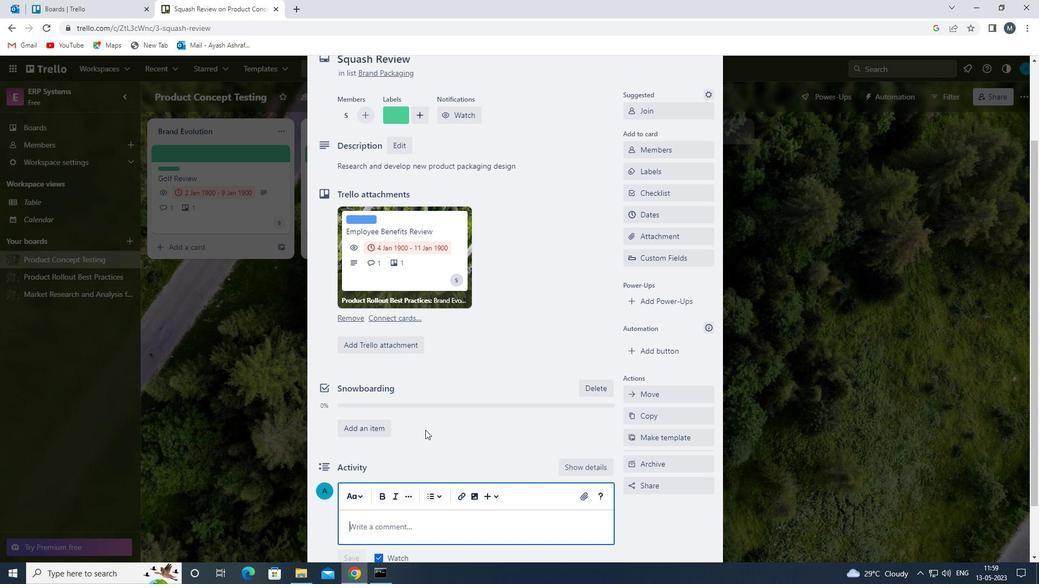 
Action: Mouse scrolled (433, 416) with delta (0, 0)
Screenshot: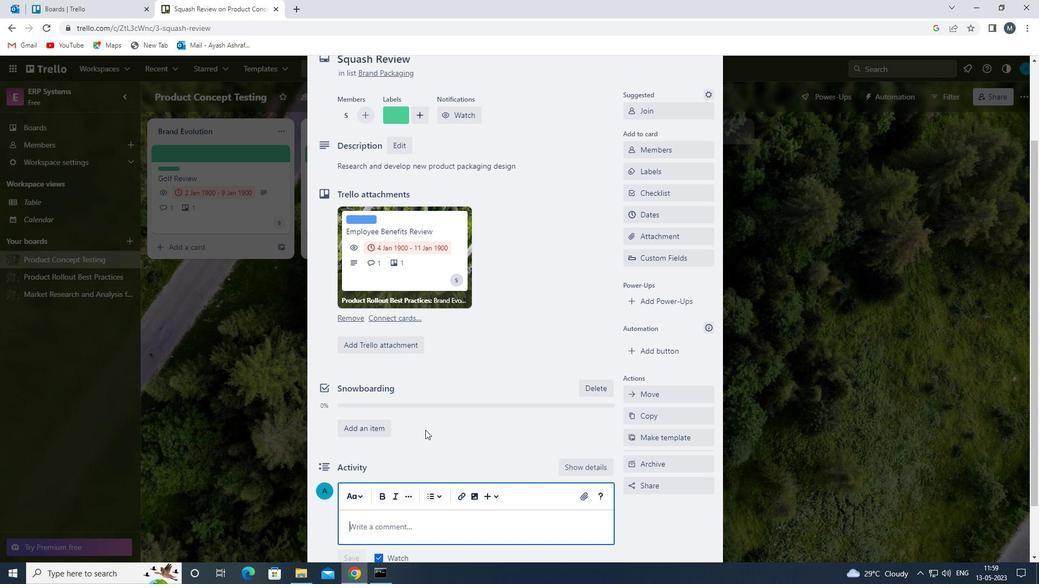 
Action: Mouse moved to (427, 423)
Screenshot: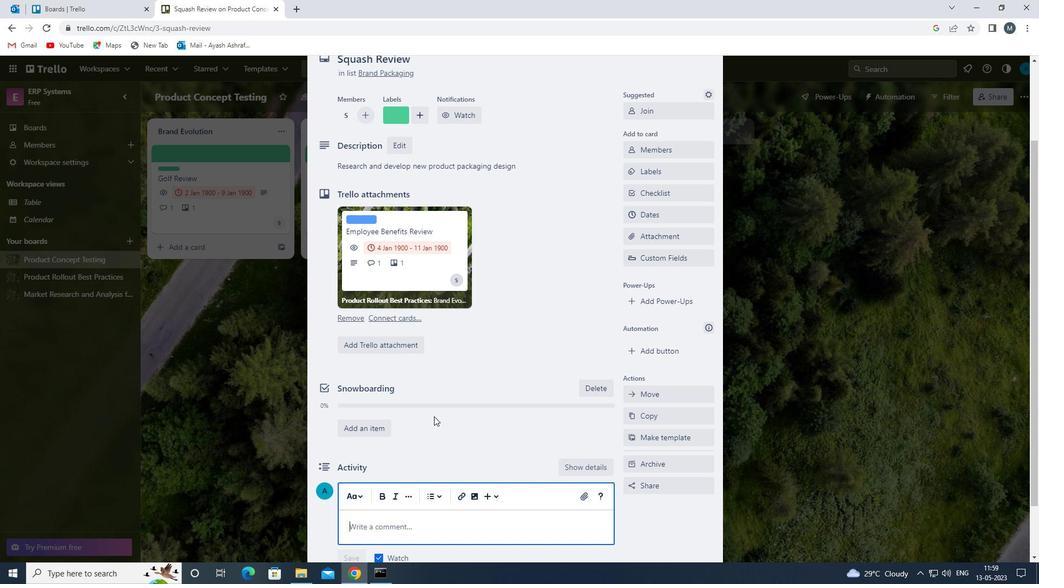 
Action: Mouse scrolled (427, 423) with delta (0, 0)
Screenshot: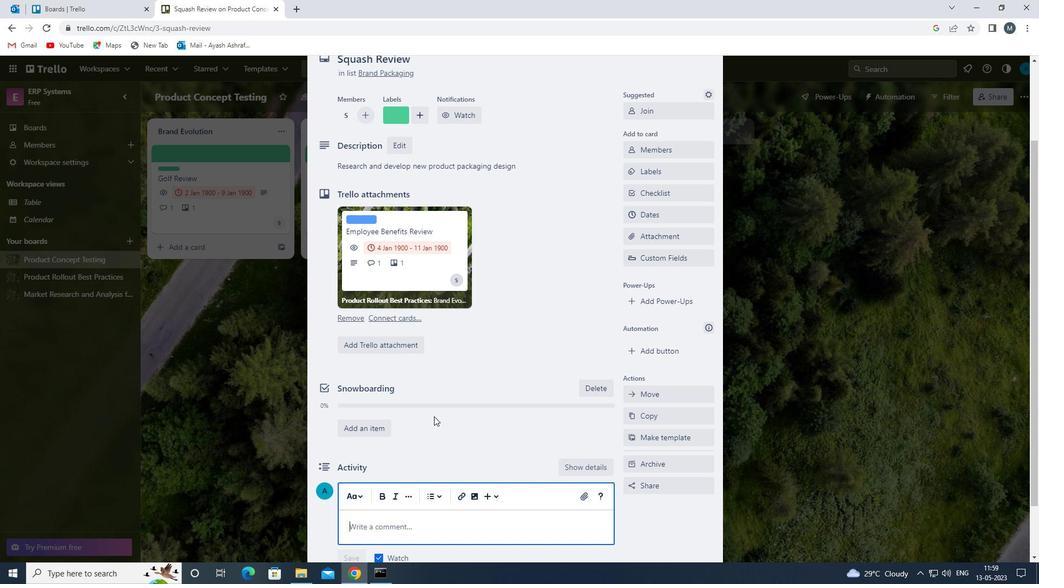 
Action: Mouse moved to (404, 462)
Screenshot: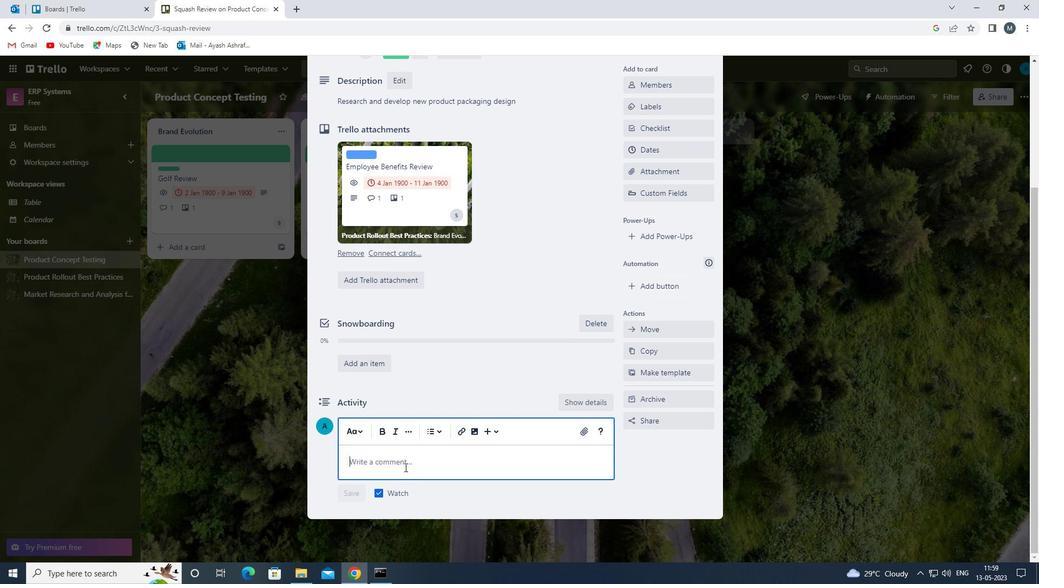 
Action: Mouse pressed left at (404, 462)
Screenshot: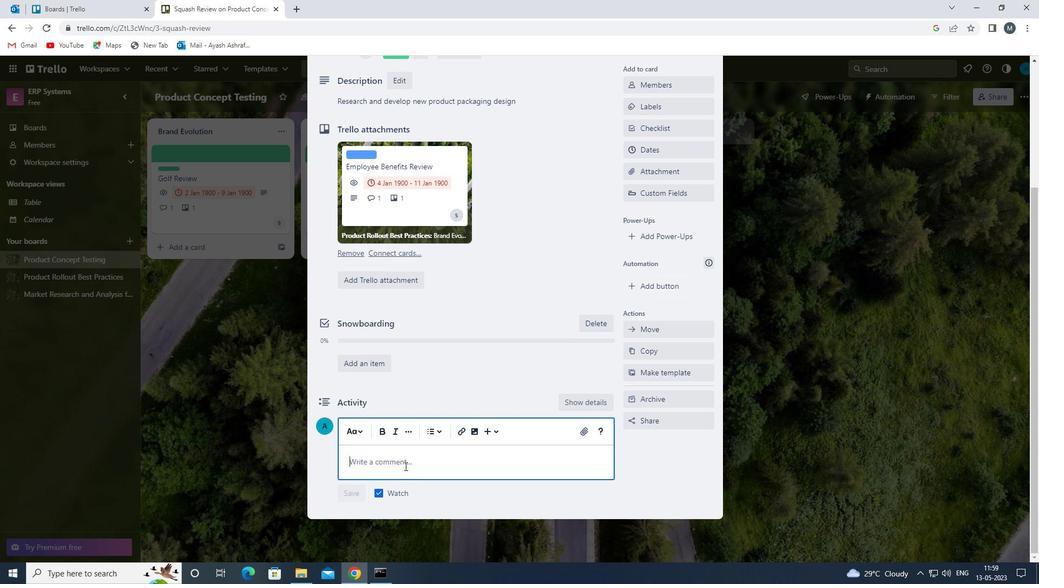 
Action: Mouse moved to (404, 462)
Screenshot: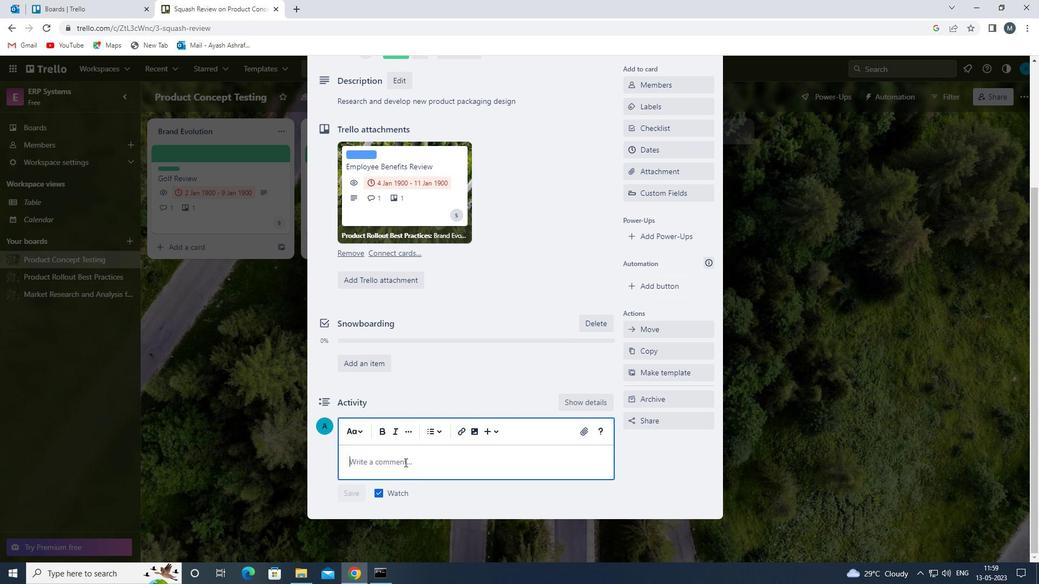 
Action: Key pressed <Key.shift>WE<Key.space>SHOULD<Key.space>APPROACH<Key.space>THIS<Key.space>TASK<Key.space>WITH<Key.space>A<Key.space>SENSE<Key.space>OF<Key.space>EMPATHY<Key.space>AND<Key.space>UNDERSTANDING<Key.space><Key.backspace>,<Key.space>RECOGNIZING<Key.space>THE<Key.space>NEEDS<Key.space>AND<Key.space>CONCERNS<Key.space>OF<Key.space>OUR<Key.space>STAKEHOLDERS<Key.space><Key.backspace>.<Key.space>
Screenshot: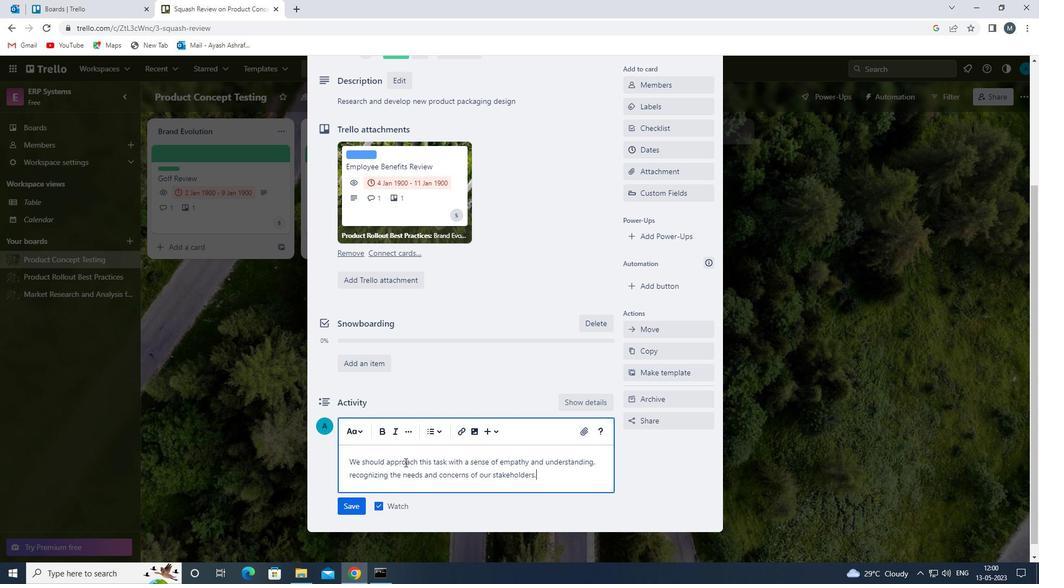 
Action: Mouse moved to (358, 507)
Screenshot: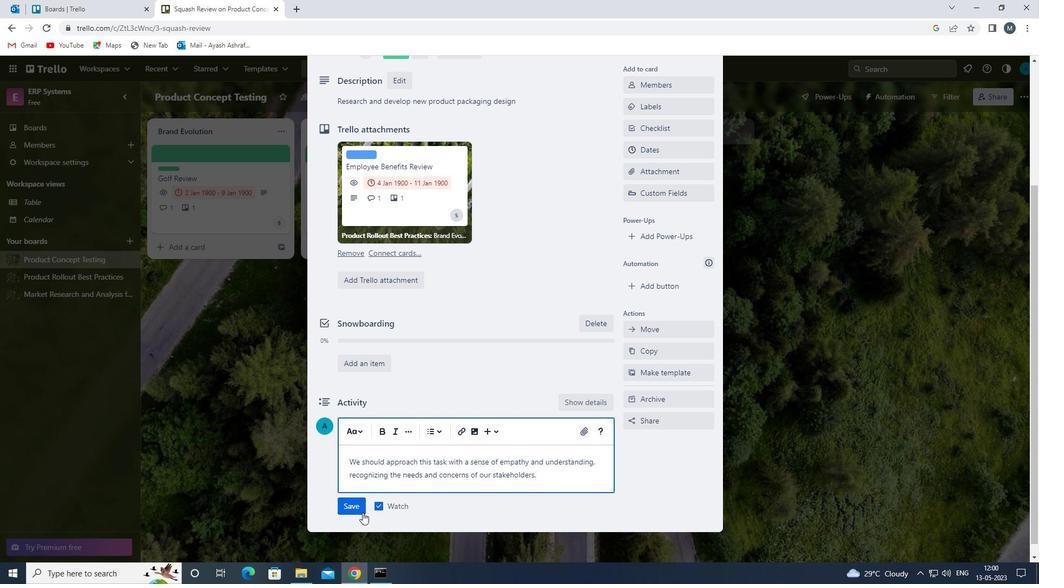 
Action: Mouse pressed left at (358, 507)
Screenshot: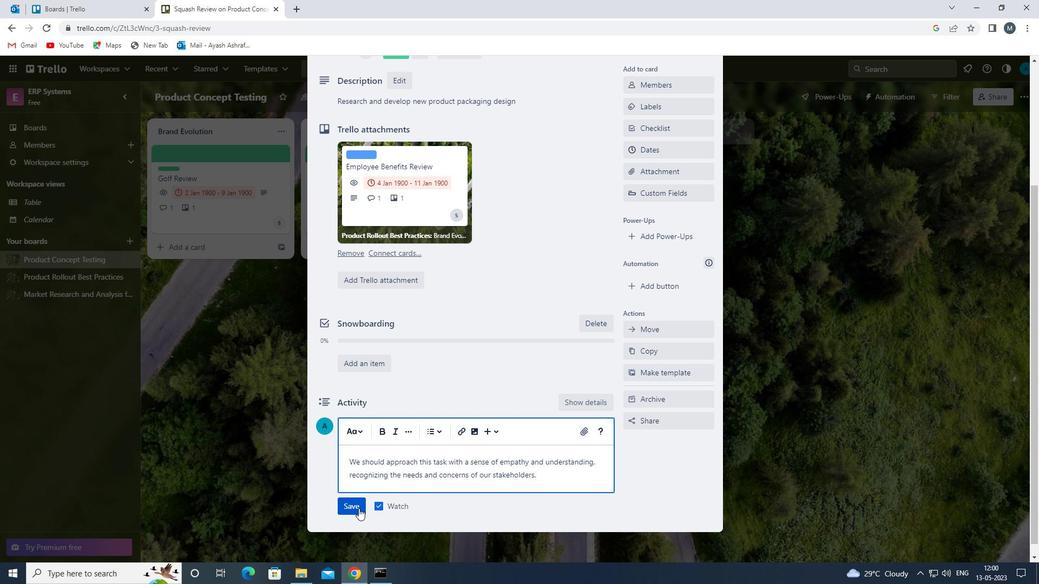 
Action: Mouse moved to (511, 441)
Screenshot: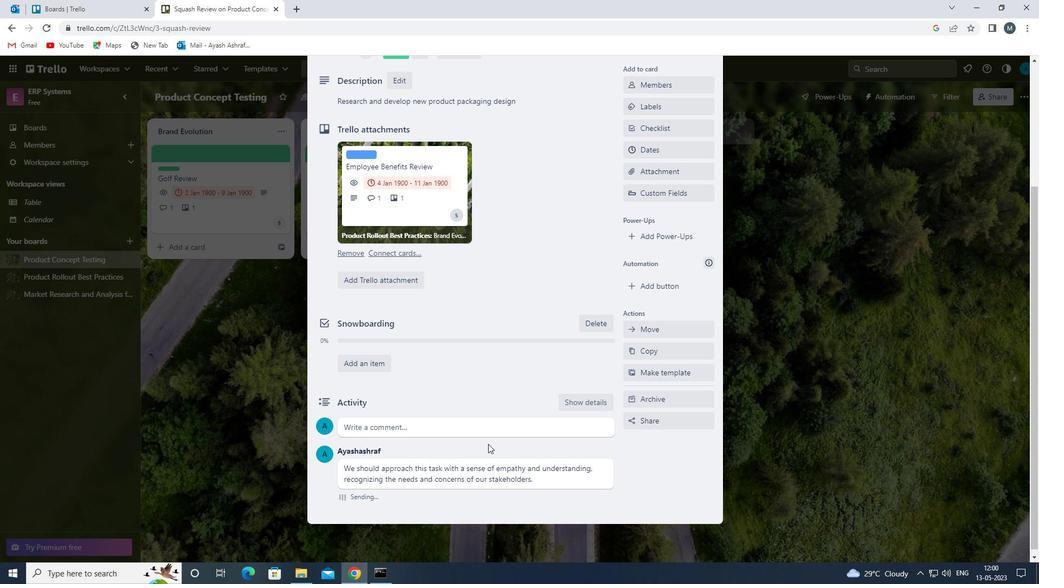 
Action: Mouse scrolled (511, 442) with delta (0, 0)
Screenshot: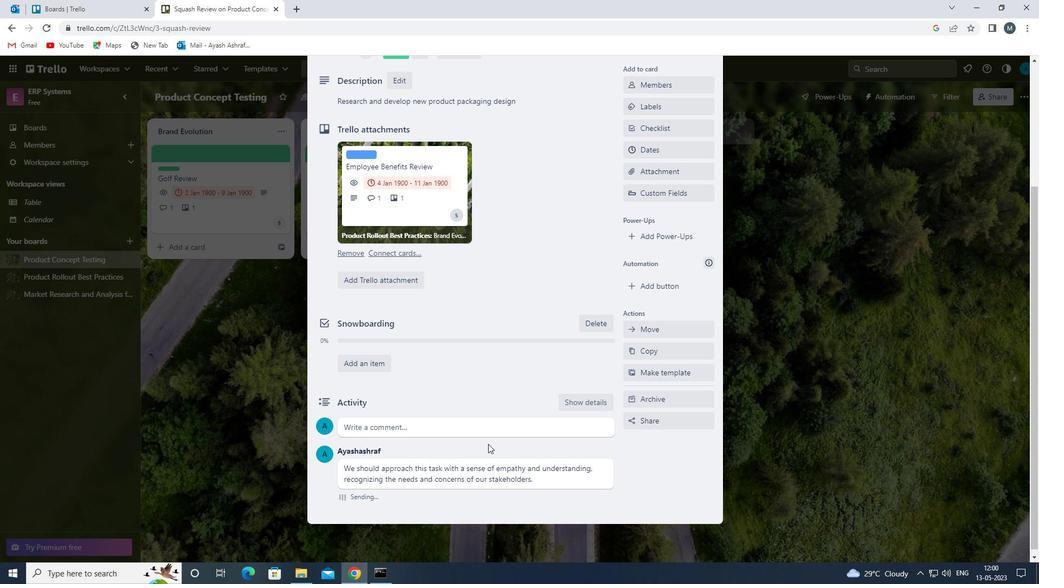 
Action: Mouse scrolled (511, 442) with delta (0, 0)
Screenshot: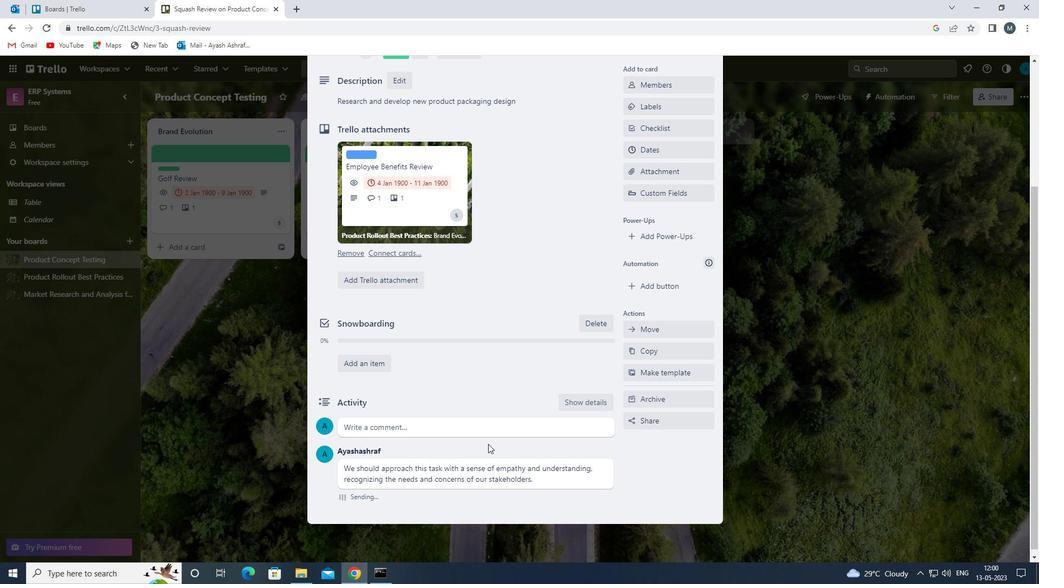
Action: Mouse scrolled (511, 442) with delta (0, 0)
Screenshot: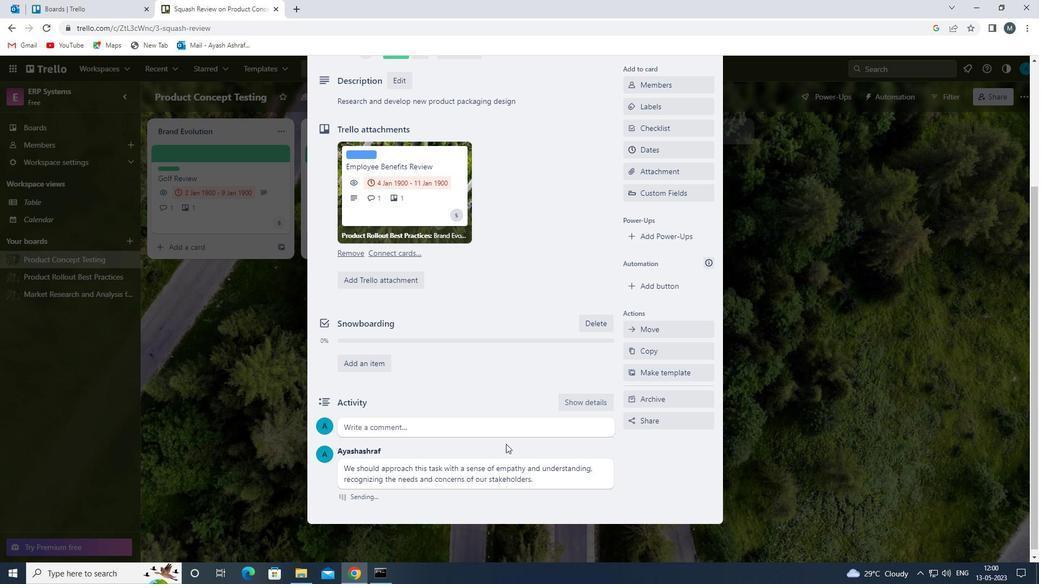 
Action: Mouse moved to (655, 314)
Screenshot: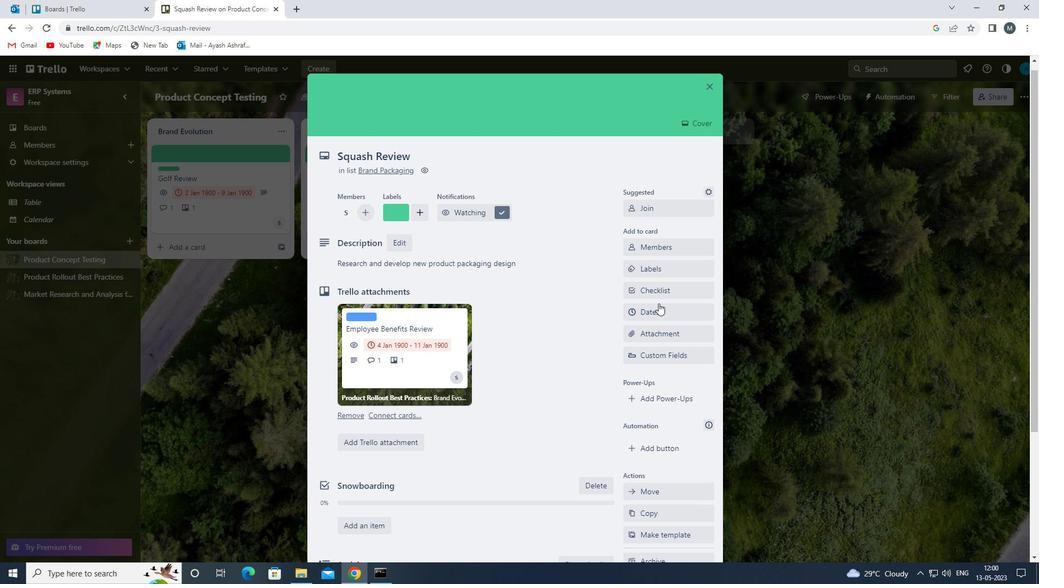 
Action: Mouse pressed left at (655, 314)
Screenshot: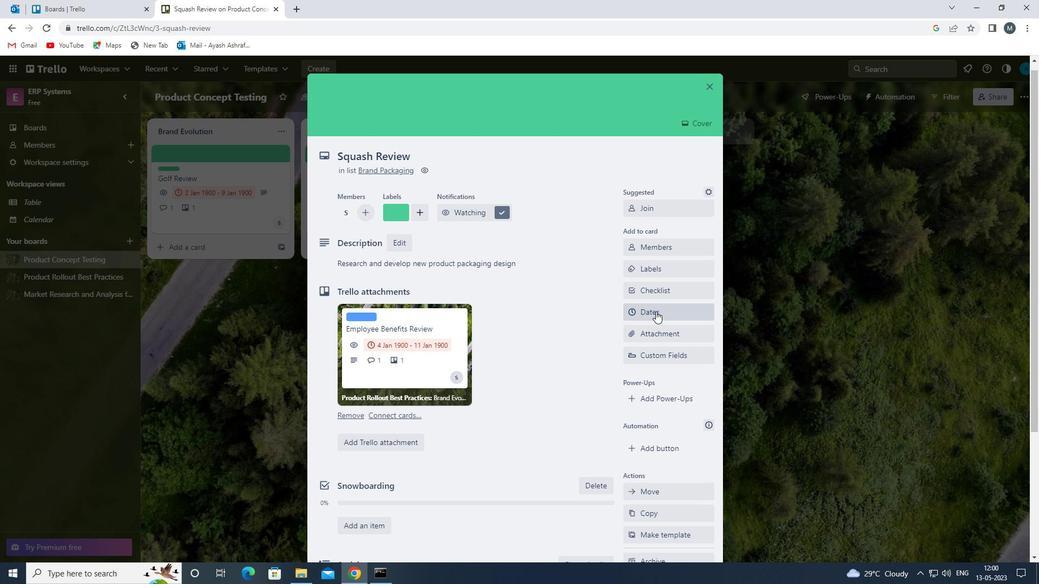 
Action: Mouse moved to (634, 295)
Screenshot: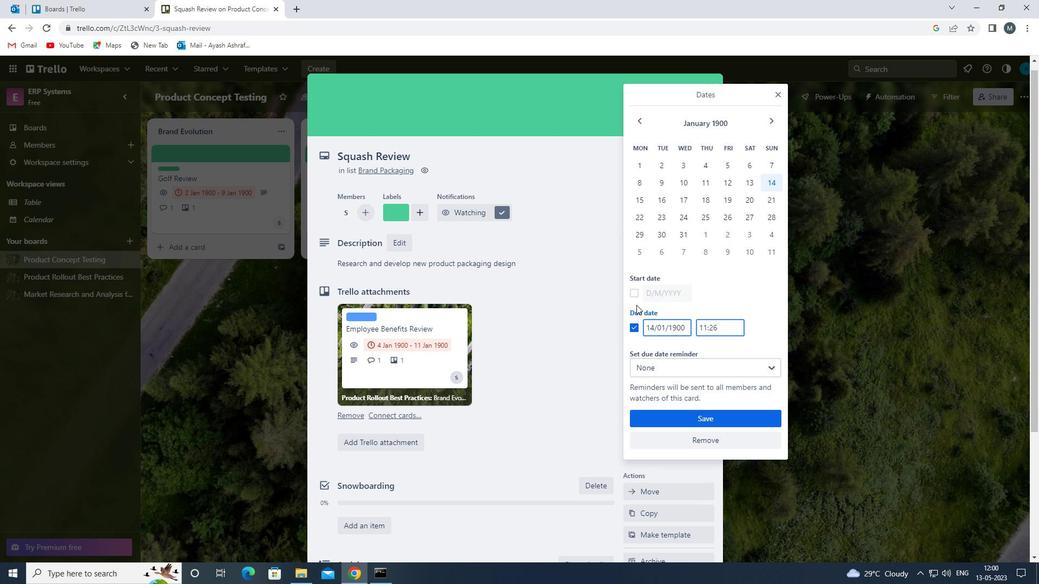 
Action: Mouse pressed left at (634, 295)
Screenshot: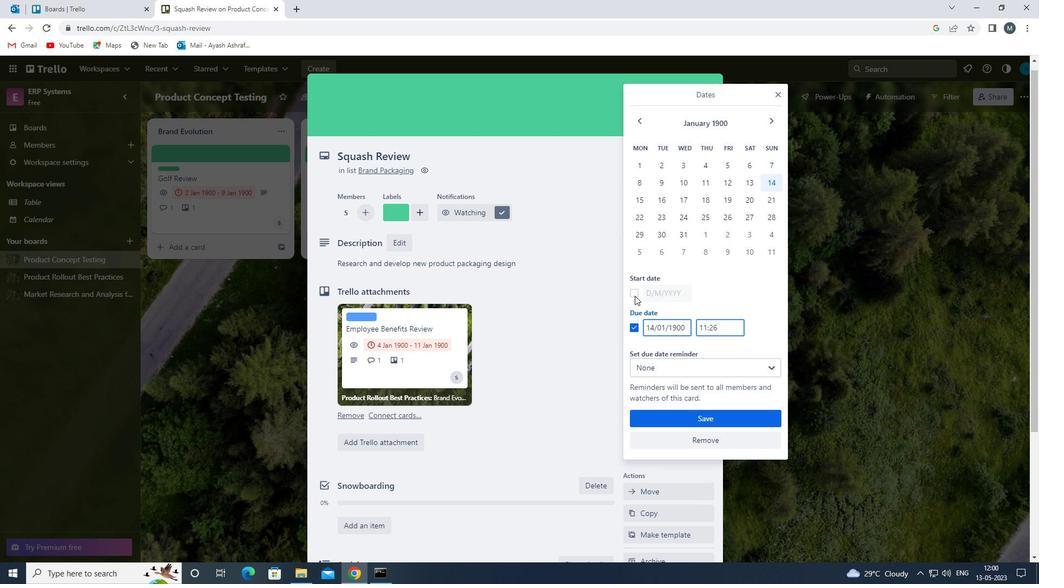 
Action: Mouse moved to (652, 295)
Screenshot: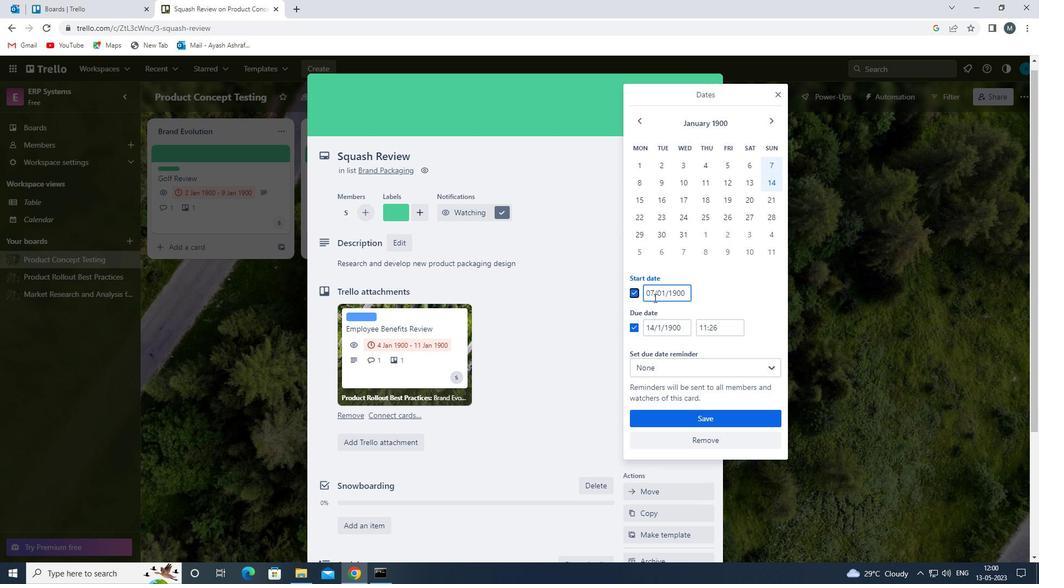 
Action: Mouse pressed left at (652, 295)
Screenshot: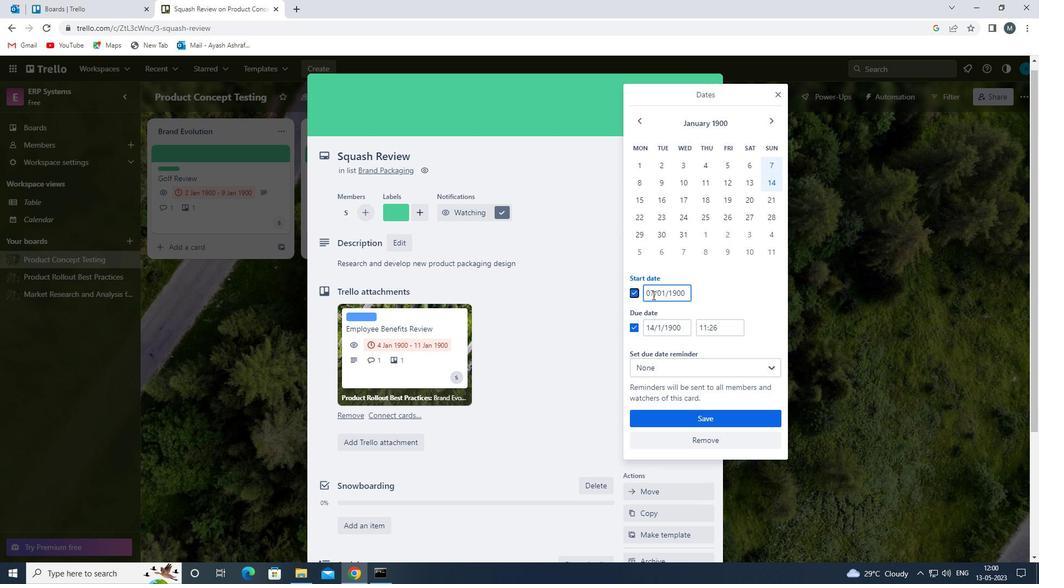 
Action: Mouse moved to (650, 293)
Screenshot: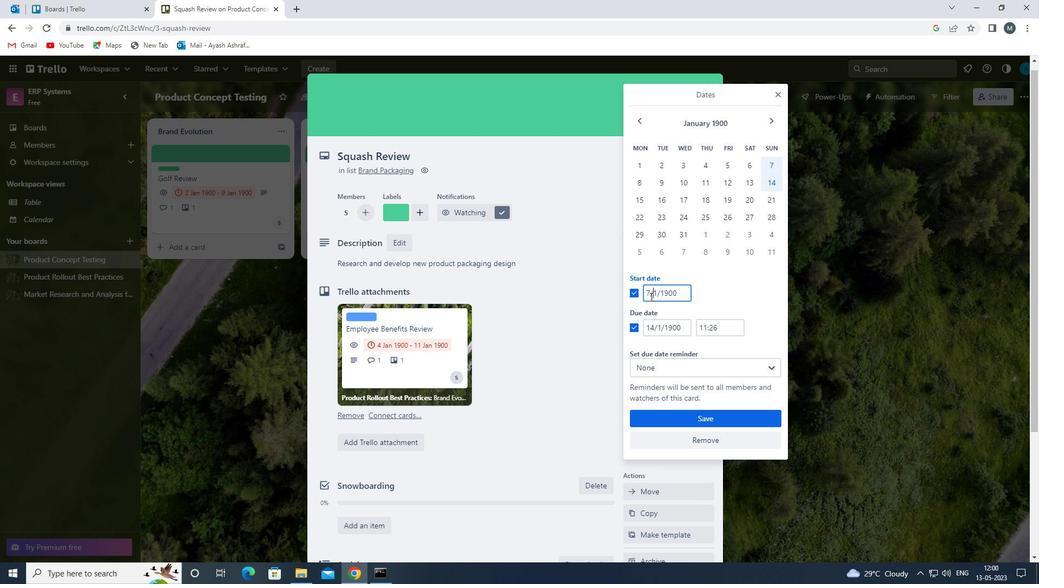 
Action: Mouse pressed left at (650, 293)
Screenshot: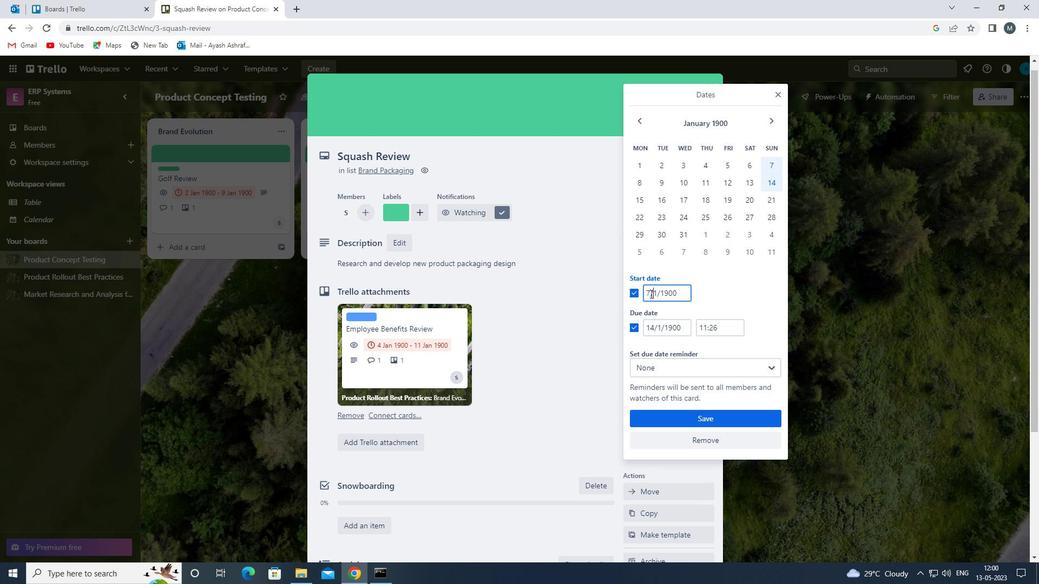 
Action: Mouse moved to (654, 296)
Screenshot: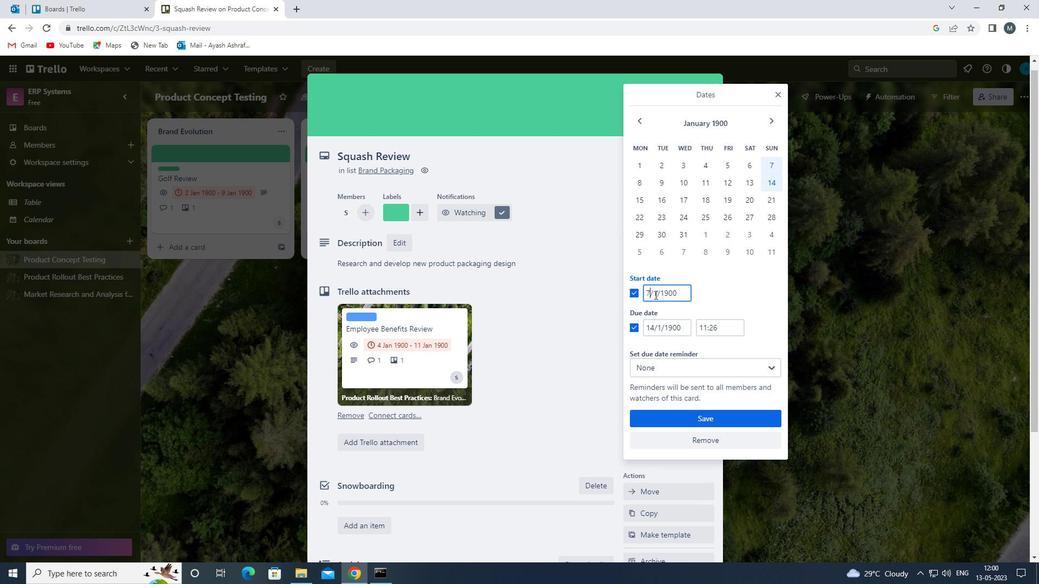
Action: Key pressed <Key.backspace>08
Screenshot: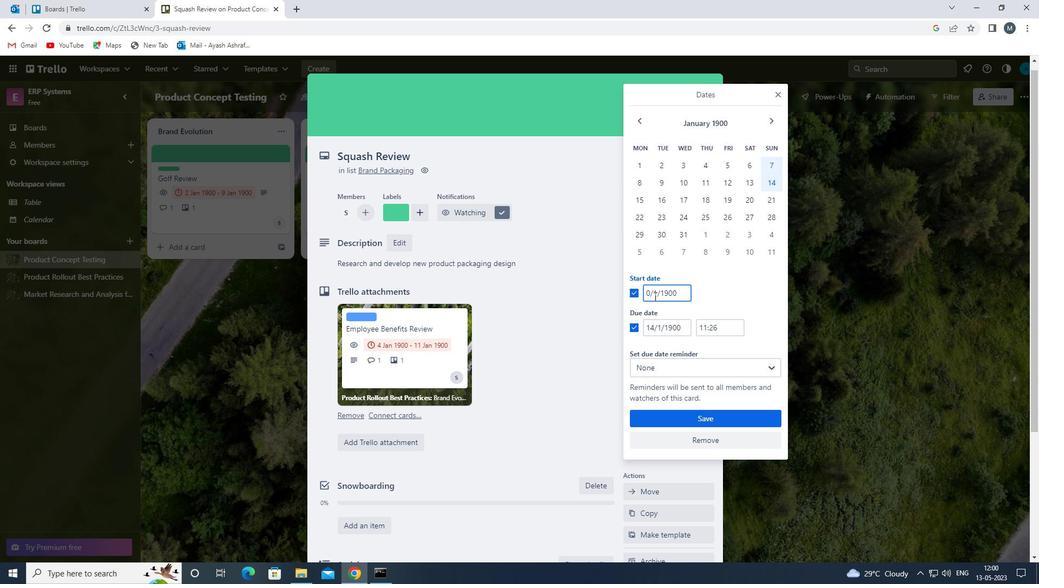 
Action: Mouse moved to (657, 293)
Screenshot: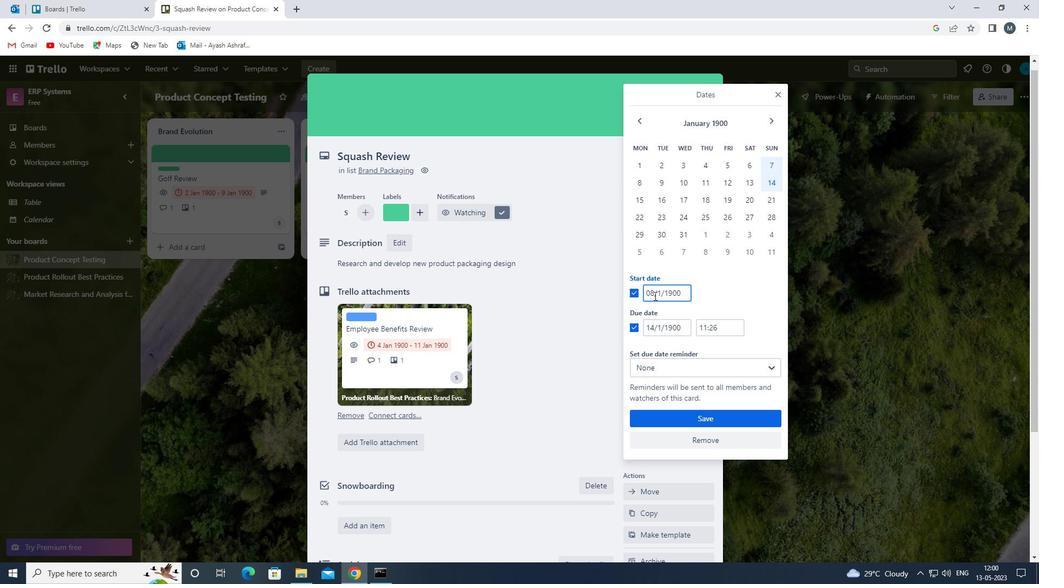 
Action: Mouse pressed left at (657, 293)
Screenshot: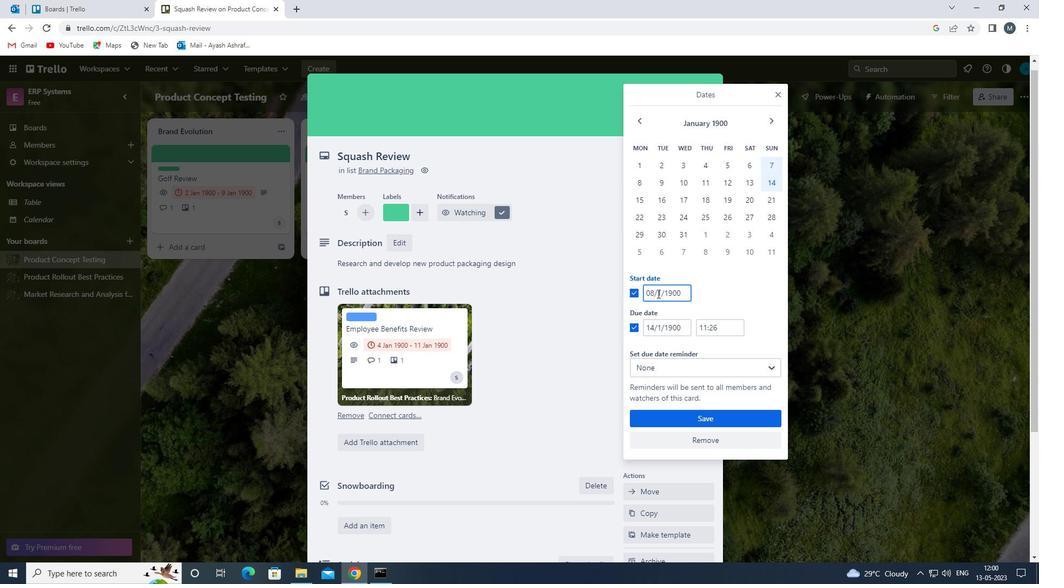 
Action: Mouse moved to (665, 295)
Screenshot: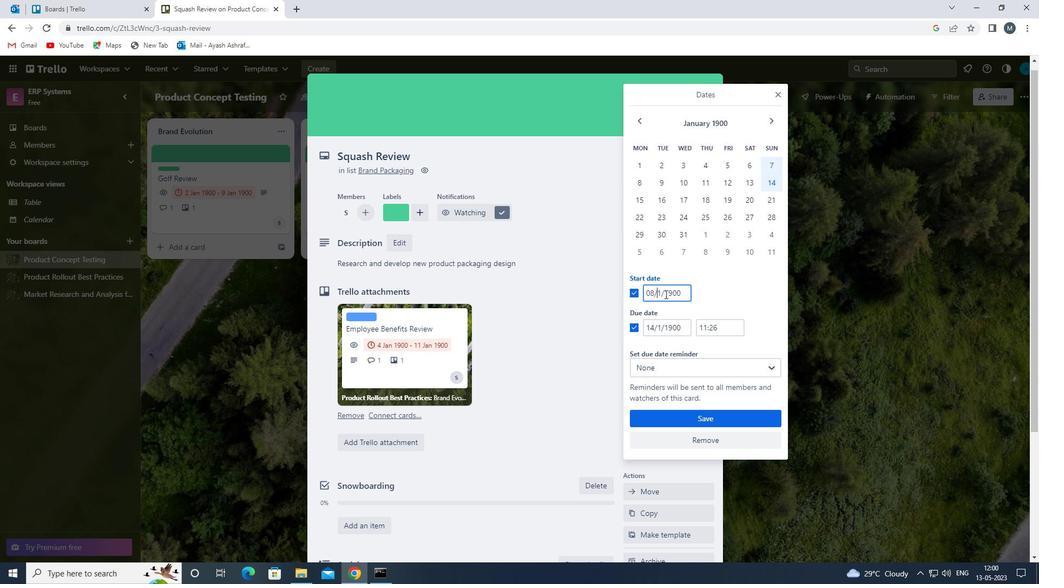 
Action: Key pressed 1
Screenshot: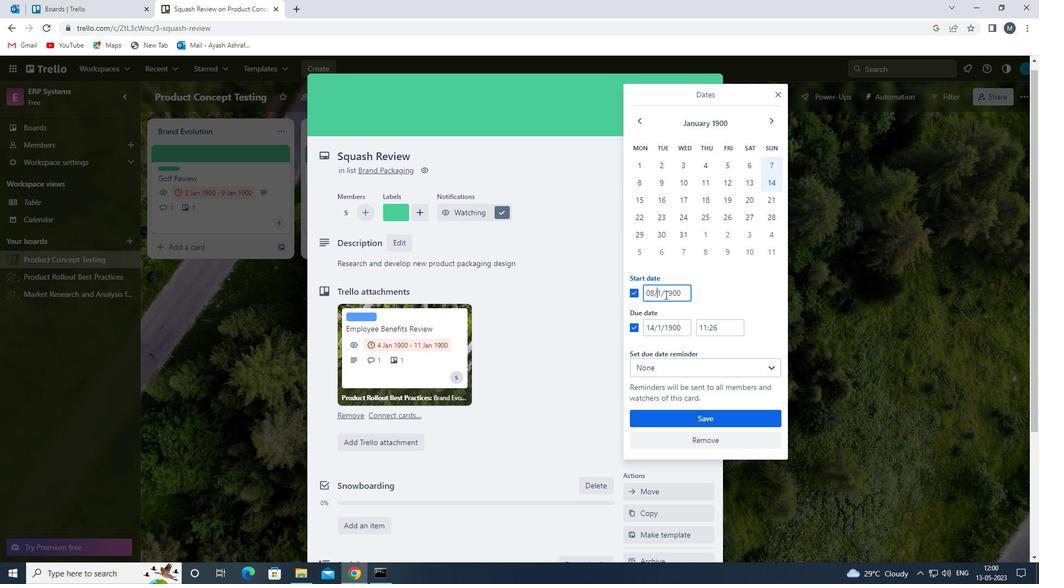 
Action: Mouse moved to (666, 293)
Screenshot: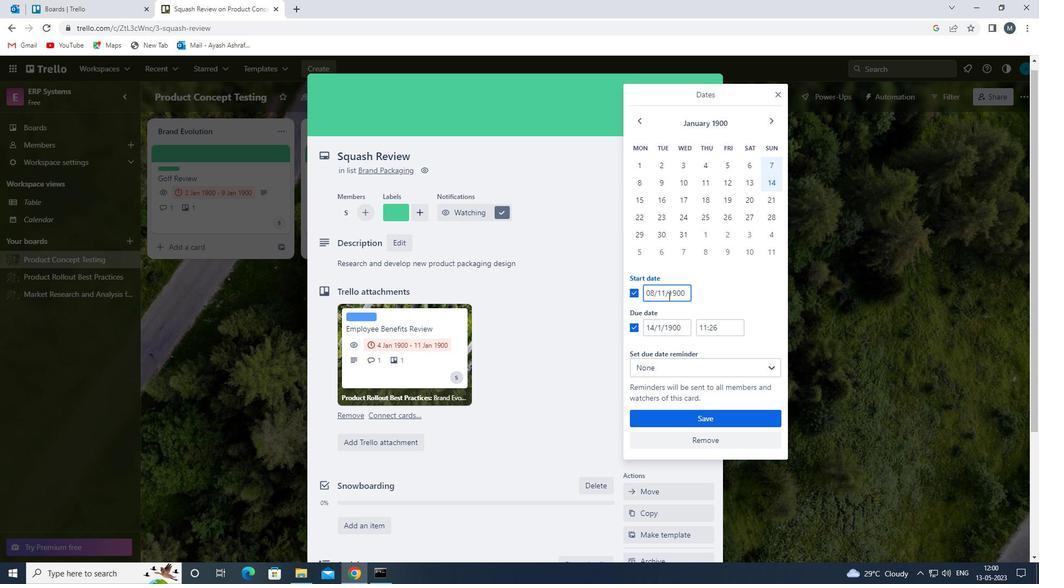 
Action: Key pressed <Key.backspace>
Screenshot: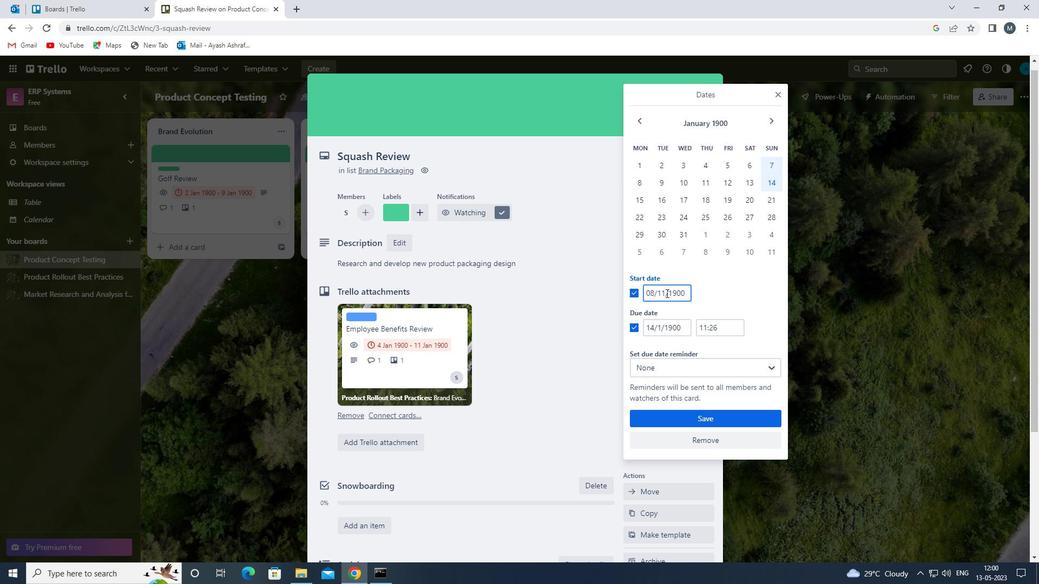 
Action: Mouse moved to (657, 294)
Screenshot: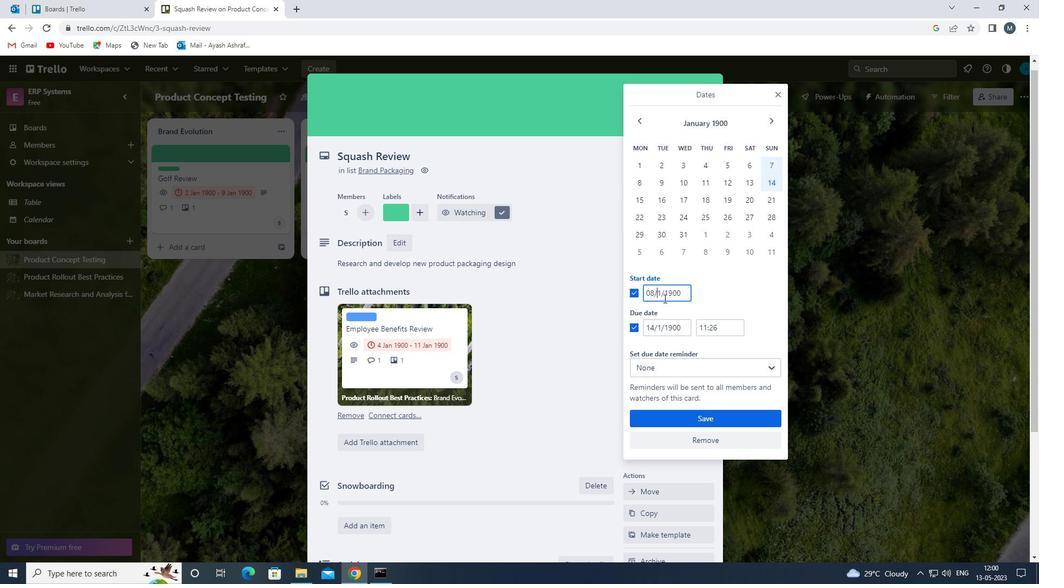 
Action: Key pressed 0
Screenshot: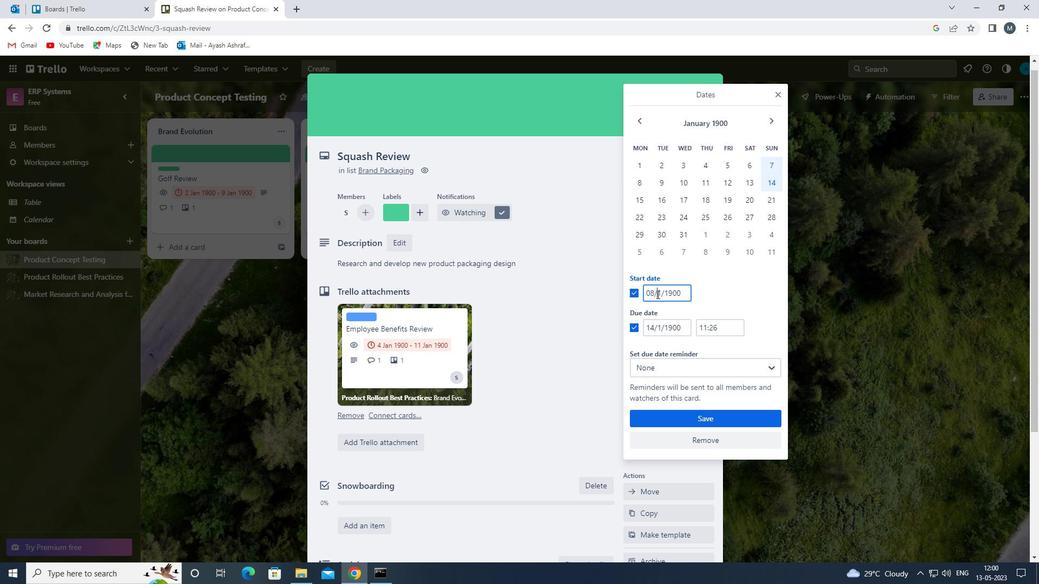 
Action: Mouse moved to (652, 327)
Screenshot: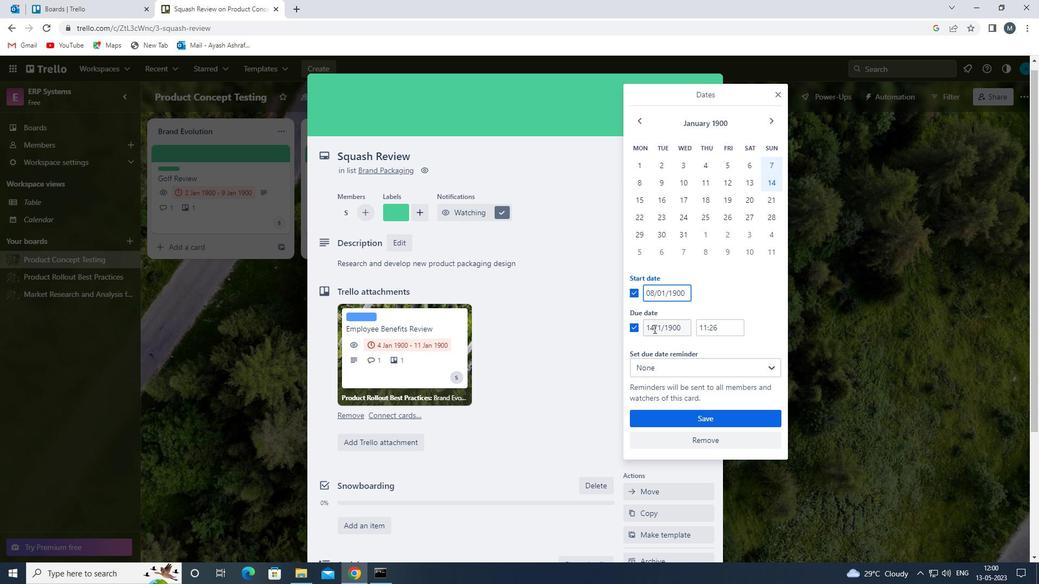 
Action: Mouse pressed left at (652, 327)
Screenshot: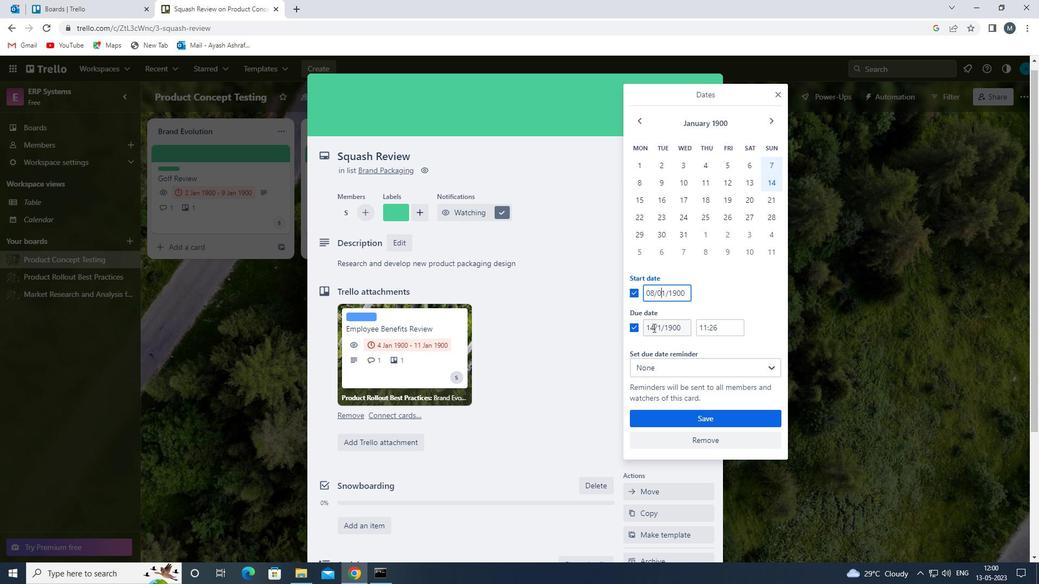
Action: Mouse moved to (657, 331)
Screenshot: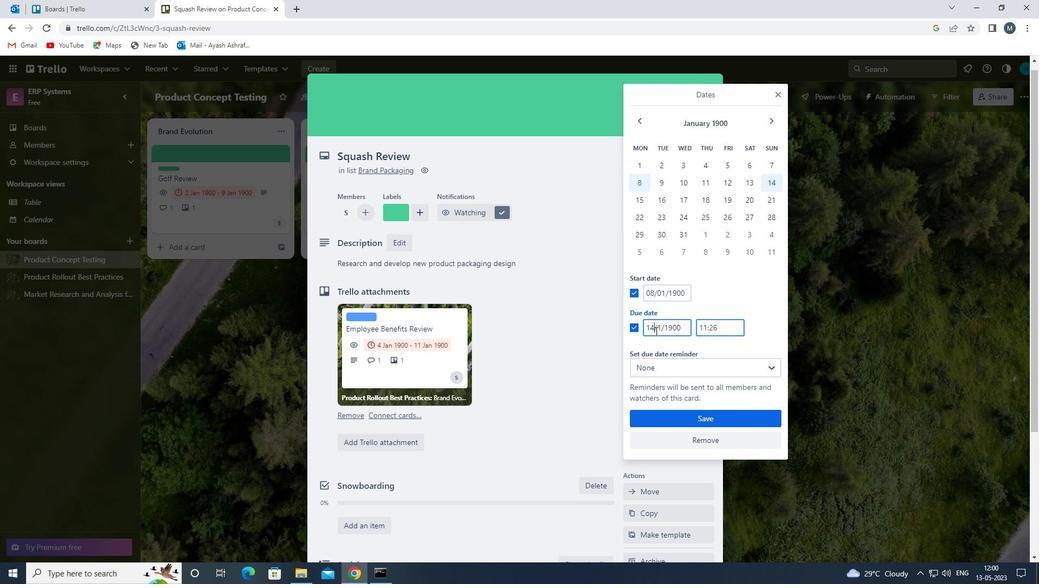 
Action: Key pressed <Key.backspace>5
Screenshot: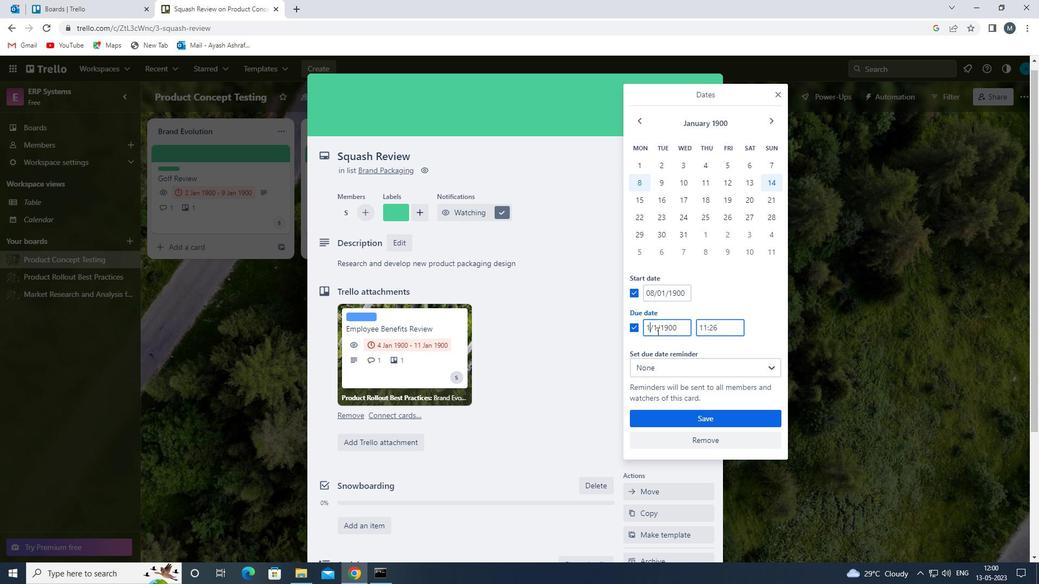 
Action: Mouse moved to (659, 329)
Screenshot: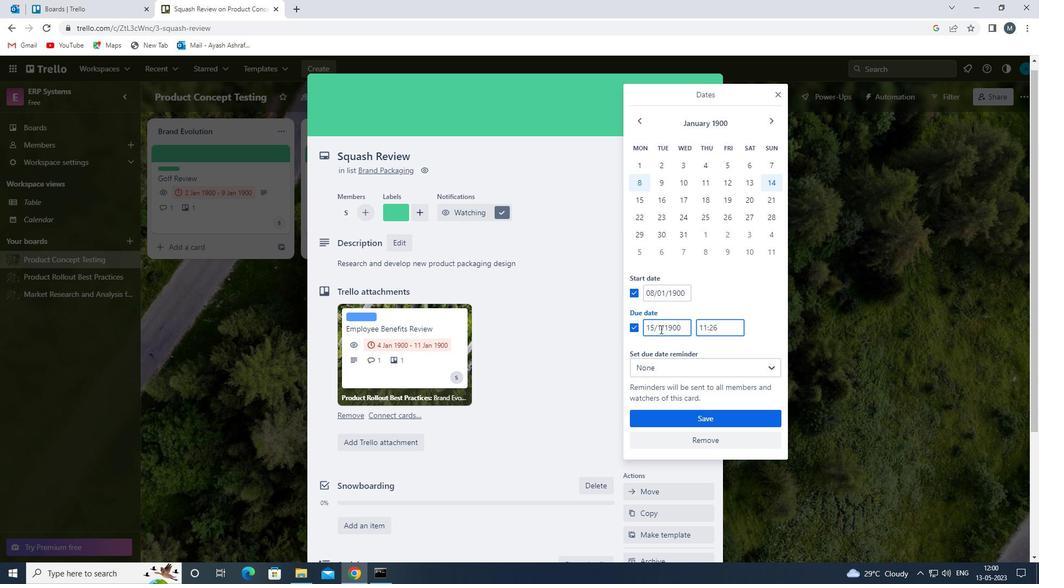 
Action: Mouse pressed left at (659, 329)
Screenshot: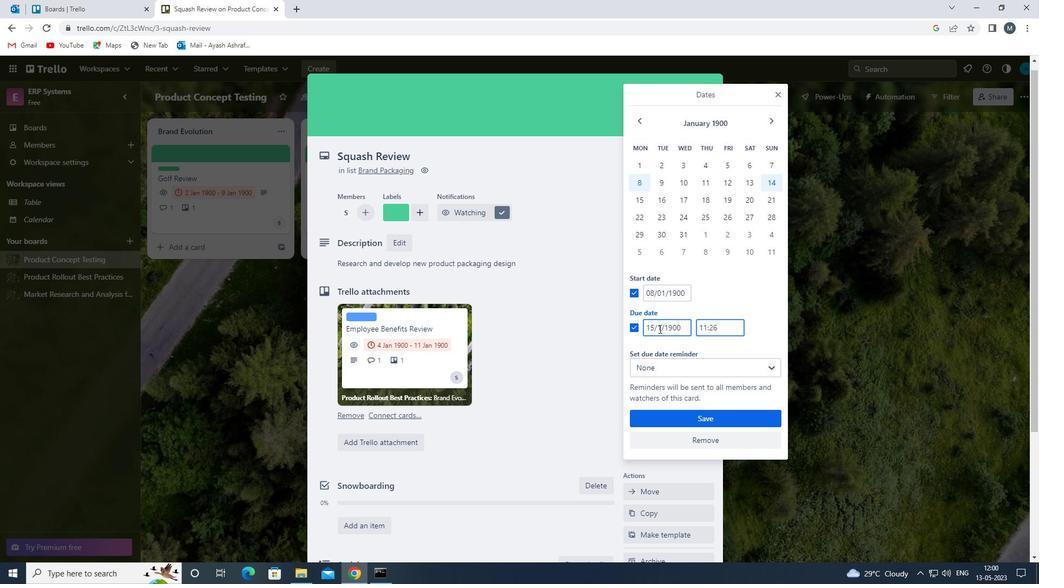 
Action: Mouse moved to (659, 330)
Screenshot: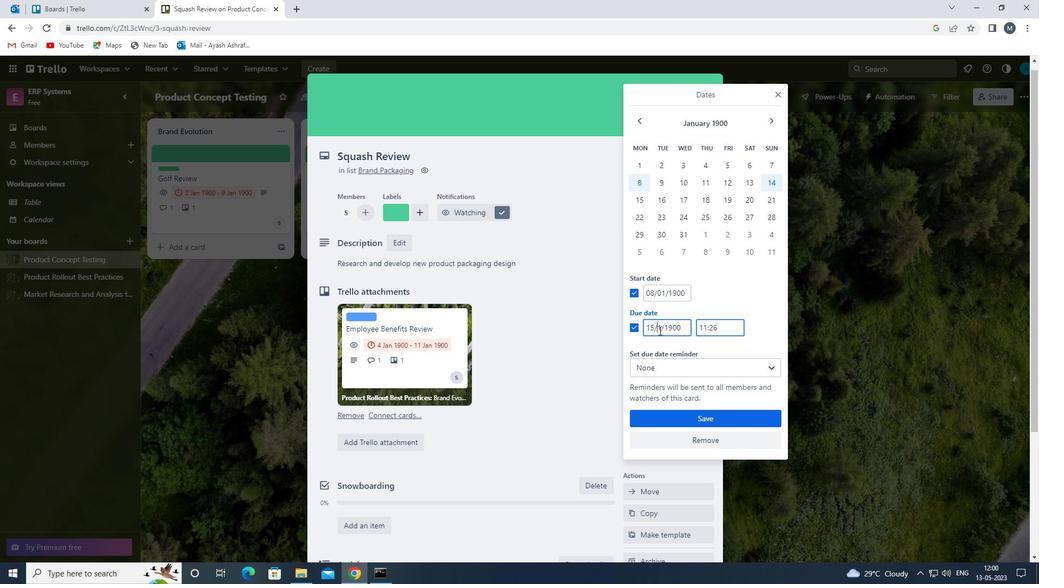 
Action: Key pressed 0
Screenshot: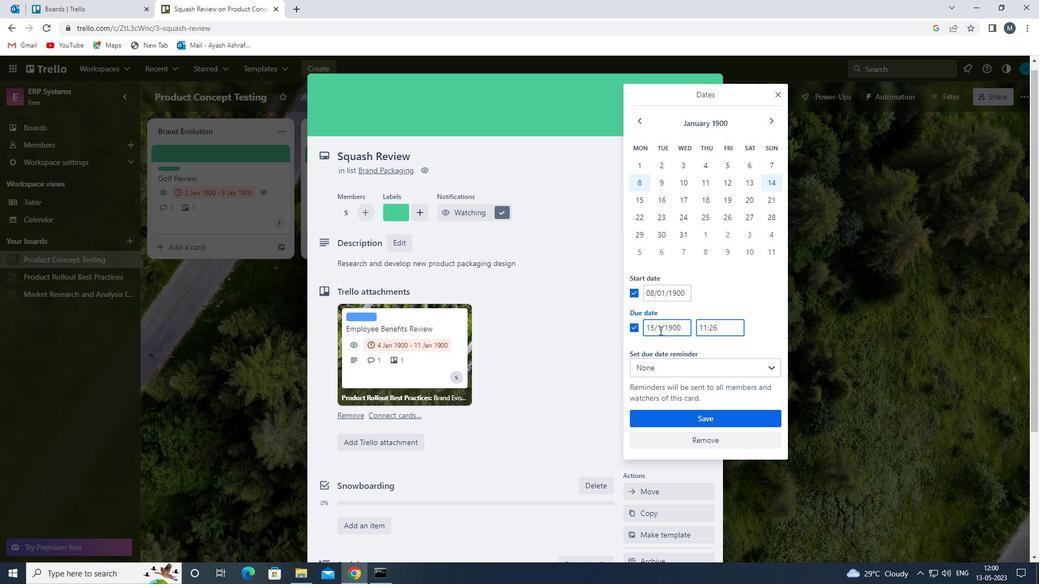 
Action: Mouse moved to (685, 419)
Screenshot: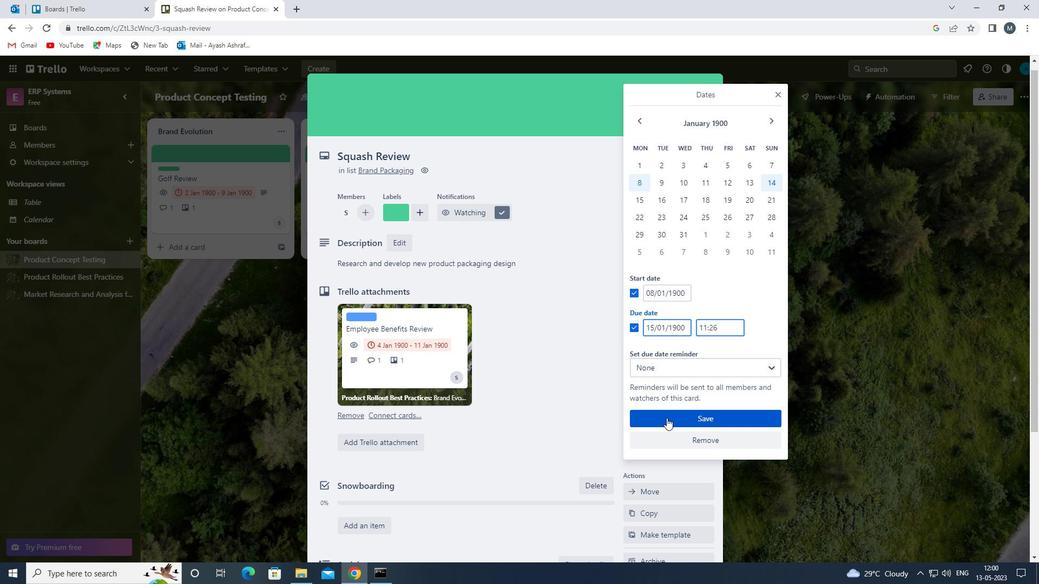 
Action: Mouse pressed left at (685, 419)
Screenshot: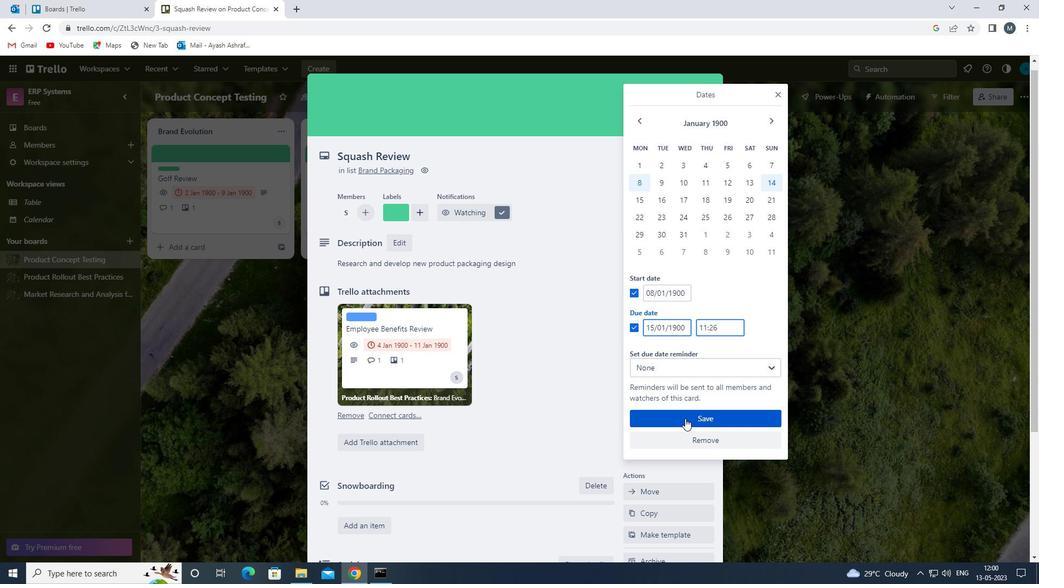 
Action: Mouse moved to (479, 442)
Screenshot: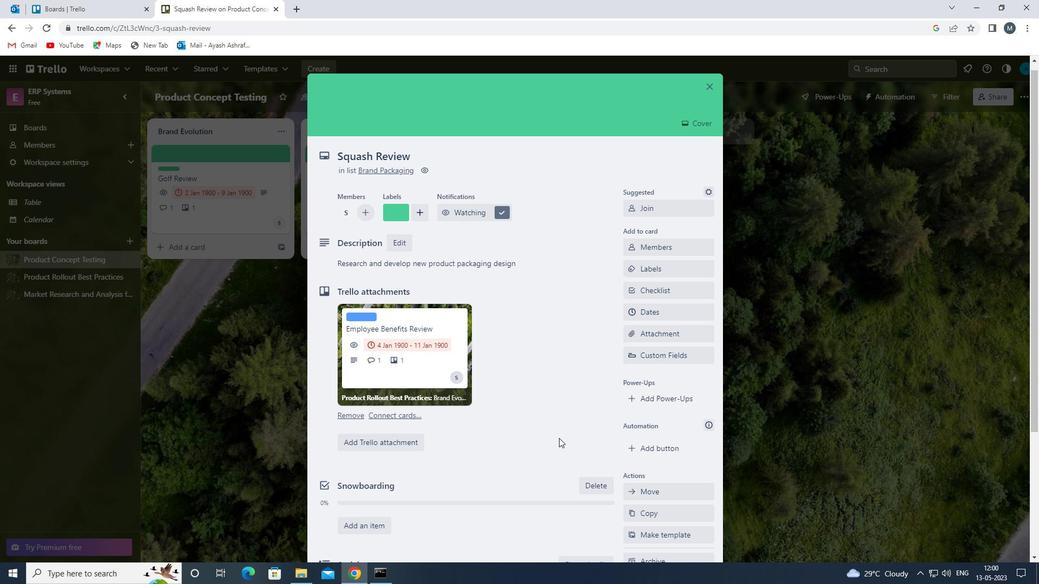 
Action: Mouse scrolled (479, 443) with delta (0, 0)
Screenshot: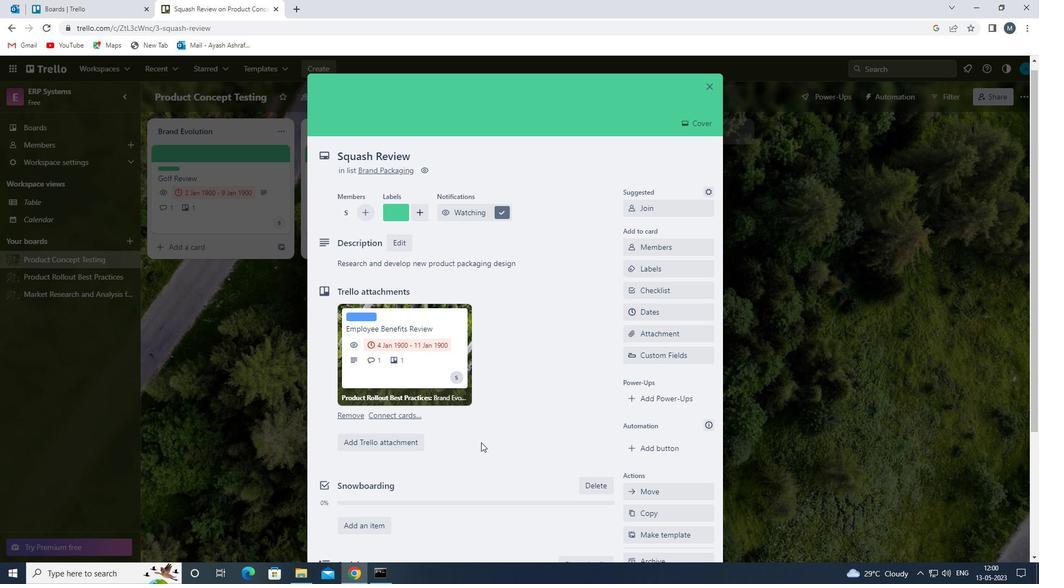 
Action: Mouse scrolled (479, 443) with delta (0, 0)
Screenshot: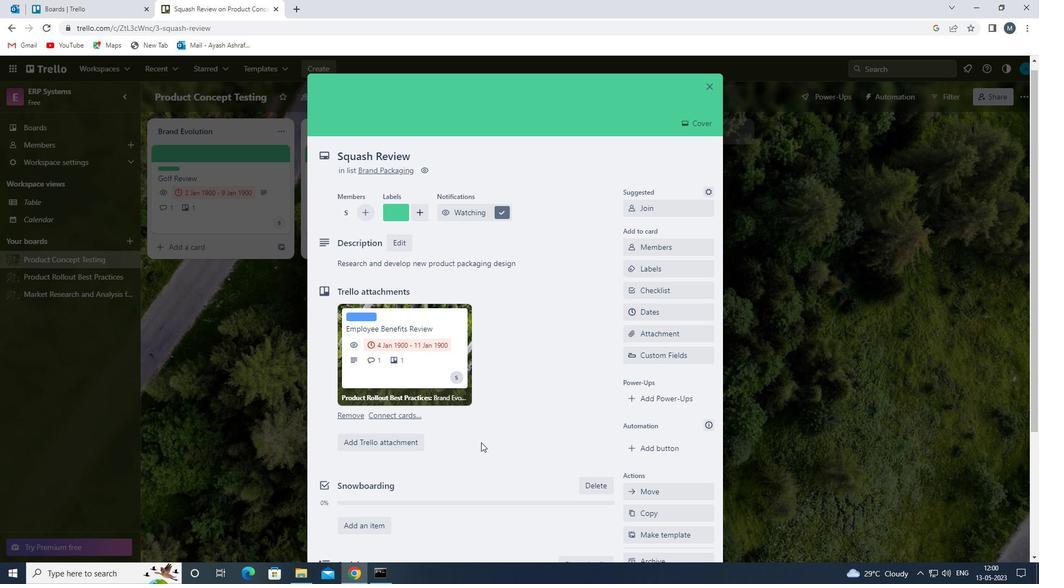 
Action: Mouse scrolled (479, 443) with delta (0, 0)
Screenshot: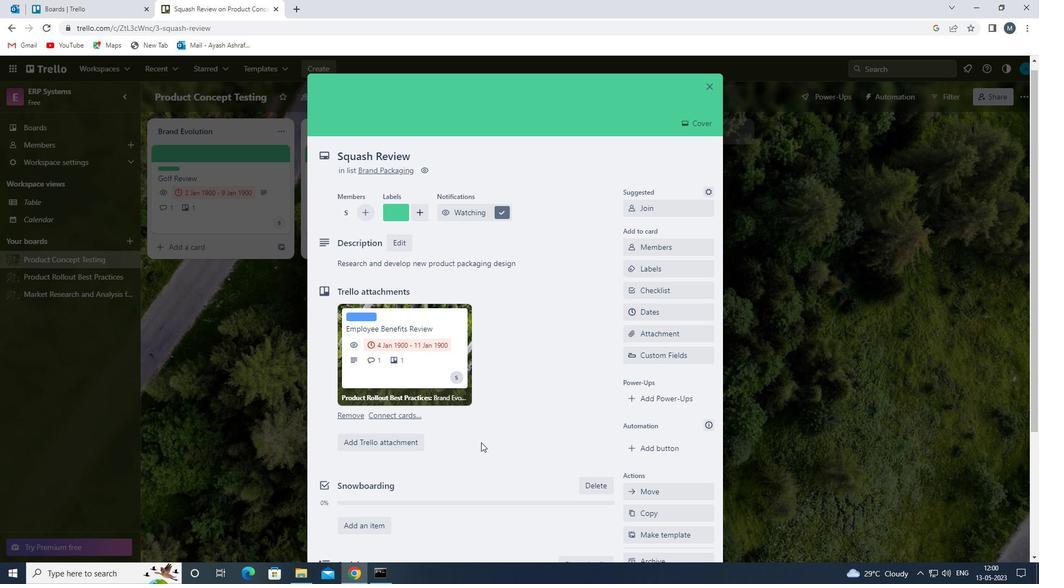
Action: Mouse scrolled (479, 443) with delta (0, 0)
Screenshot: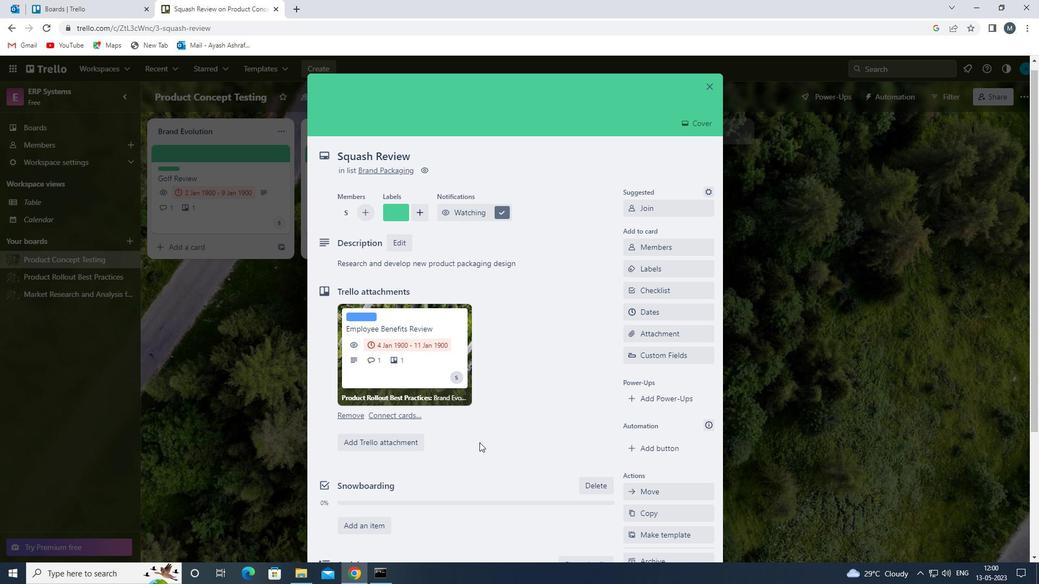 
Action: Mouse scrolled (479, 443) with delta (0, 0)
Screenshot: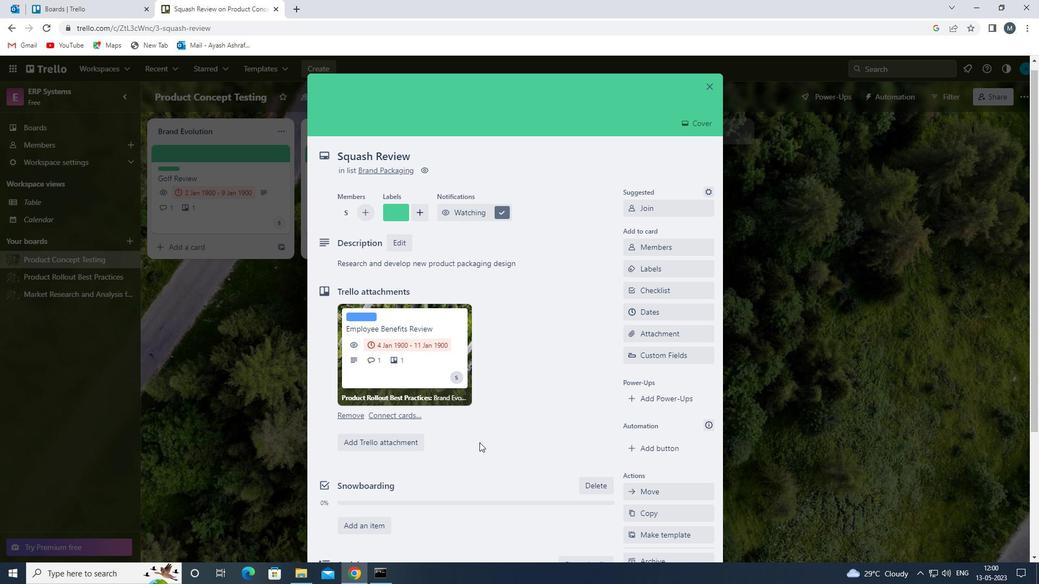 
Action: Mouse scrolled (479, 443) with delta (0, 0)
Screenshot: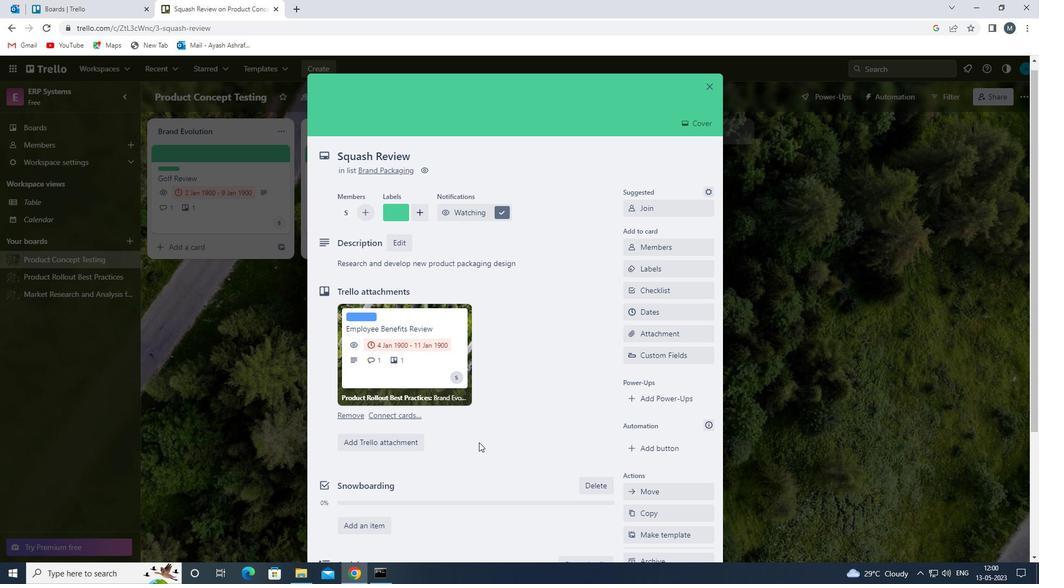 
Action: Mouse moved to (479, 442)
Screenshot: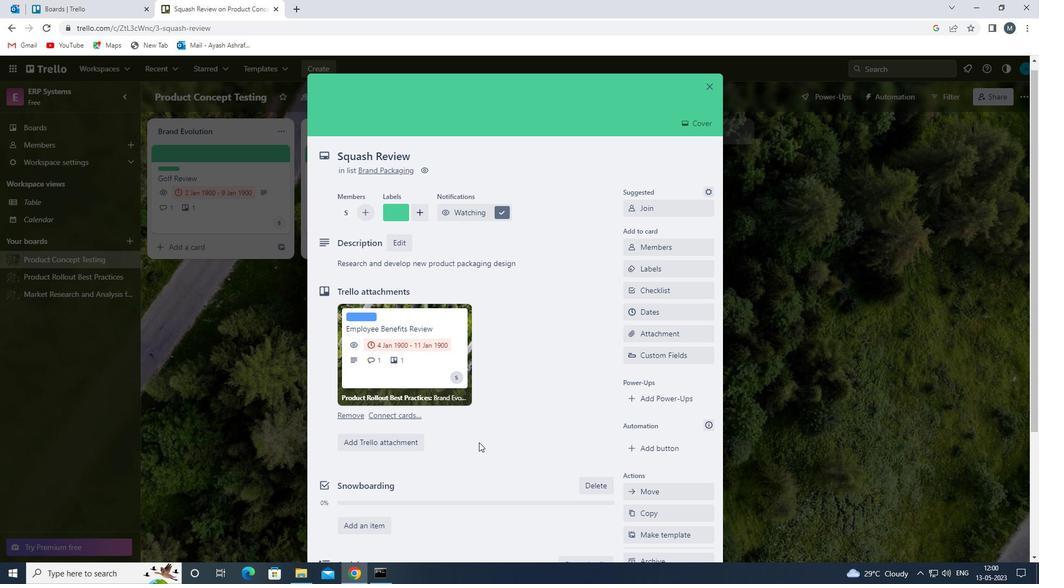 
Action: Mouse scrolled (479, 443) with delta (0, 0)
Screenshot: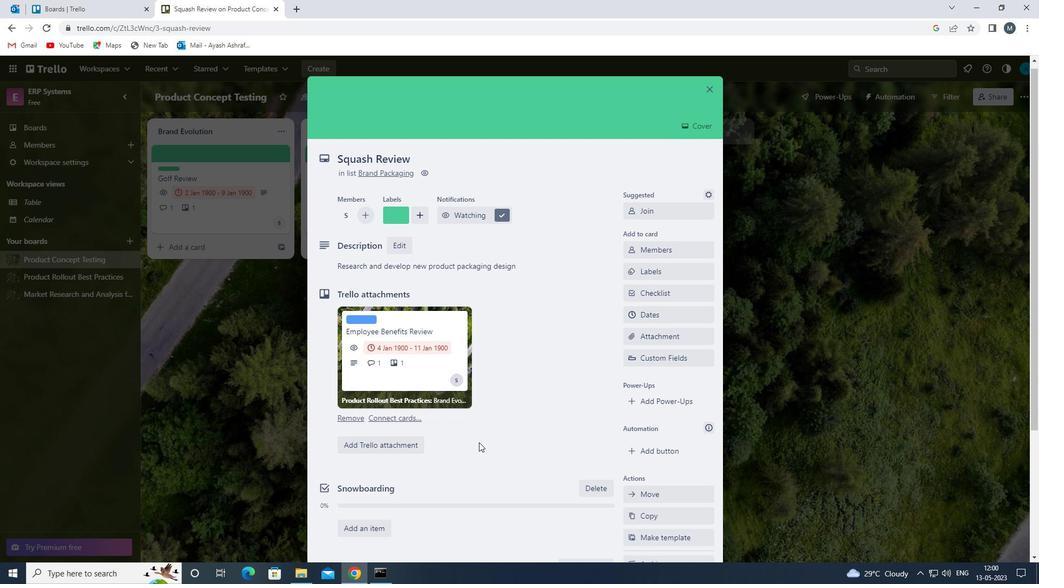 
Action: Mouse scrolled (479, 443) with delta (0, 0)
Screenshot: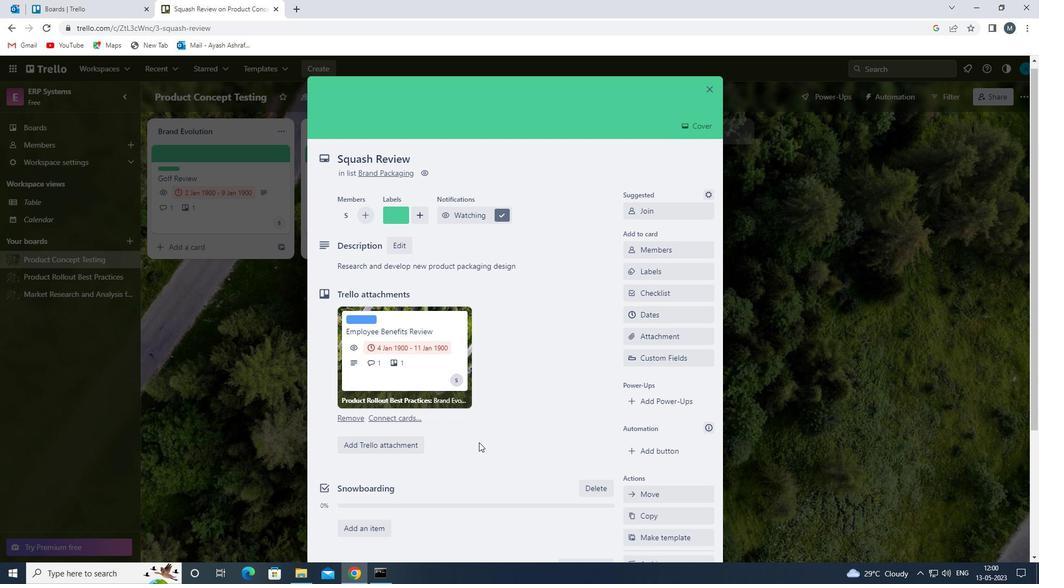 
Action: Mouse scrolled (479, 443) with delta (0, 0)
Screenshot: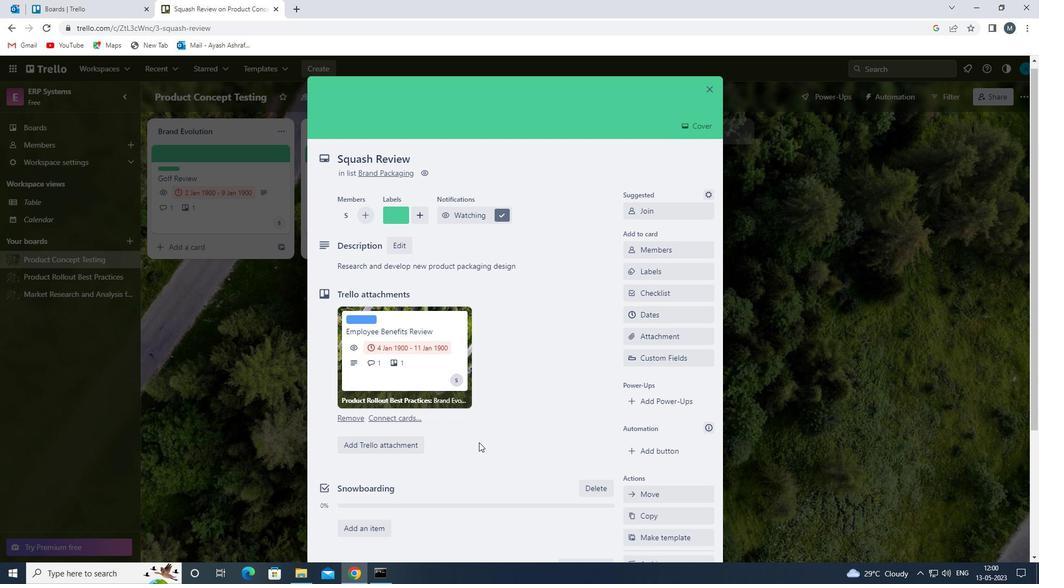 
